 Task: Find connections with filter location Changtu with filter topic #economicswith filter profile language English with filter current company Adani Airport Holdings Ltd with filter school Kurukshetra University, Kurukshetra with filter industry Retail Musical Instruments with filter service category Financial Reporting with filter keywords title Operations Assistant
Action: Mouse moved to (503, 69)
Screenshot: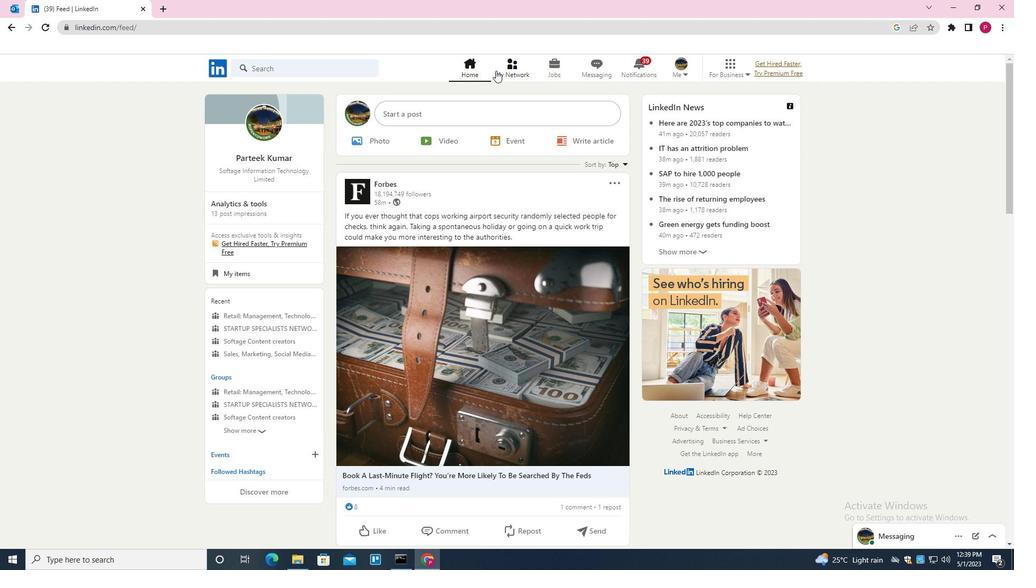 
Action: Mouse pressed left at (503, 69)
Screenshot: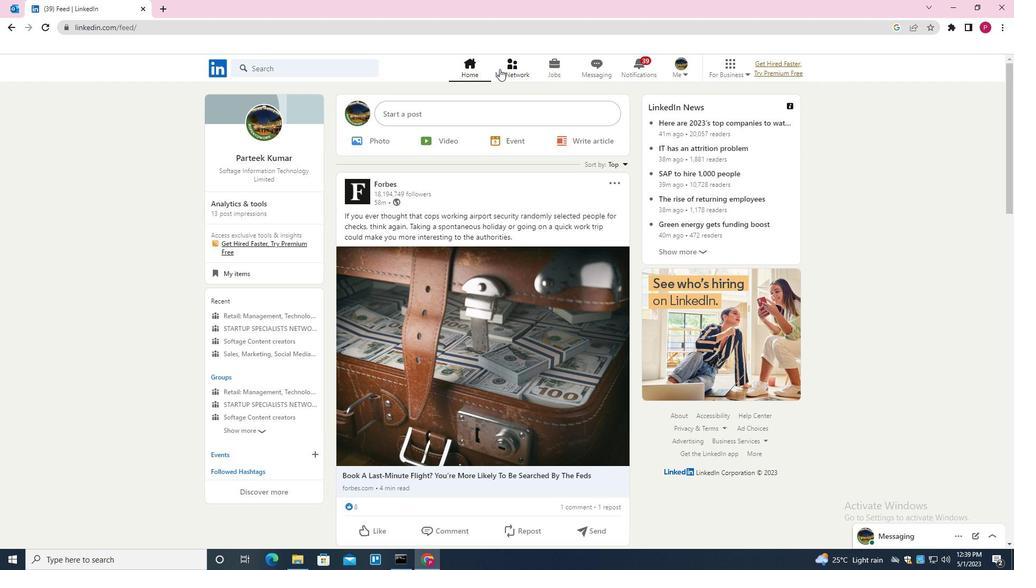 
Action: Mouse moved to (313, 129)
Screenshot: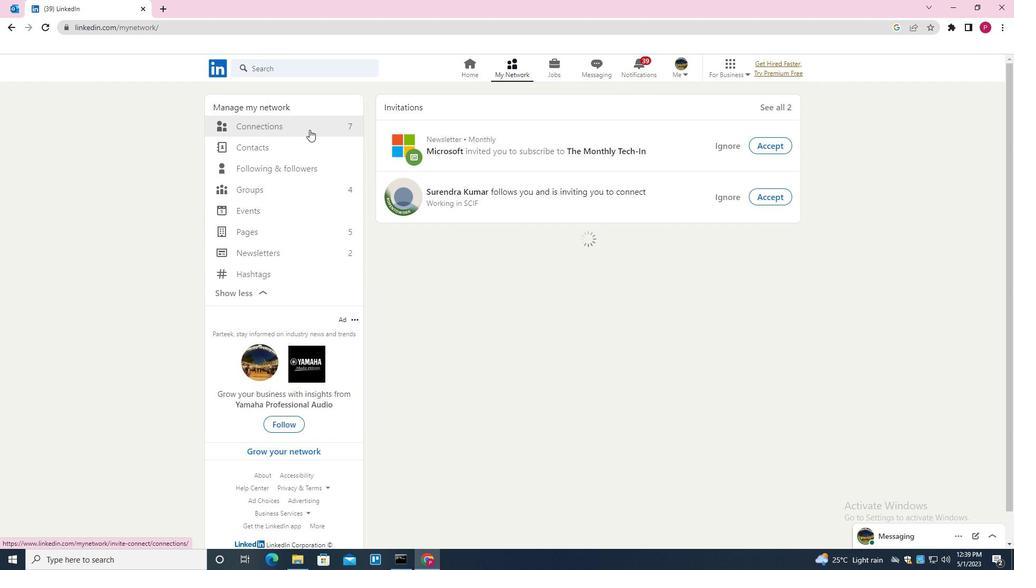 
Action: Mouse pressed left at (313, 129)
Screenshot: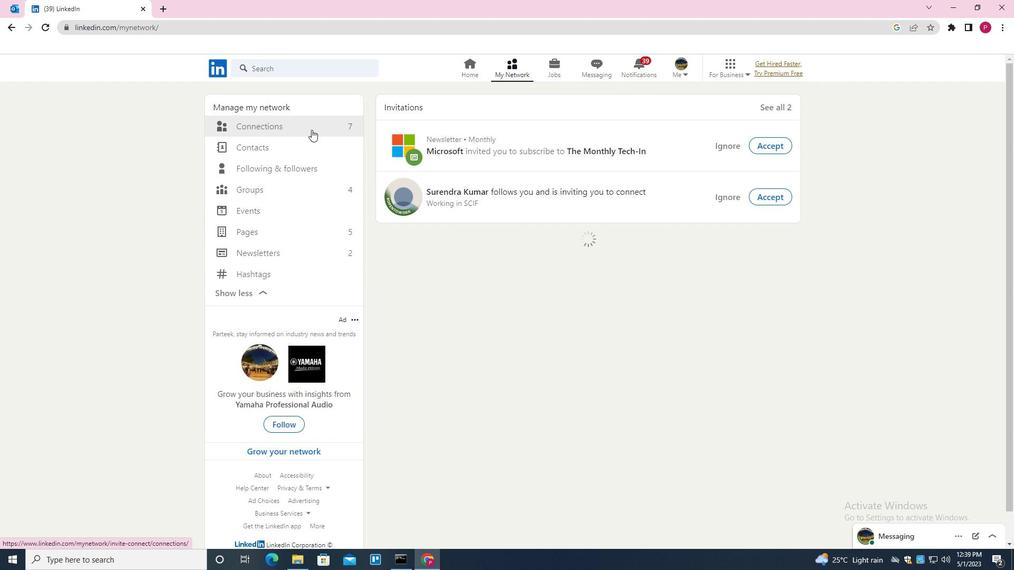 
Action: Mouse moved to (611, 129)
Screenshot: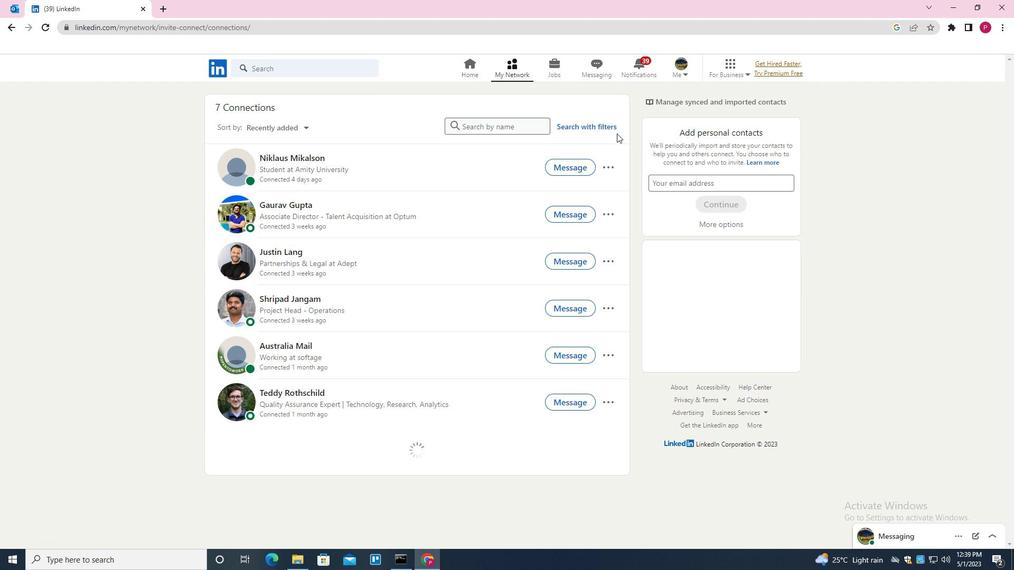 
Action: Mouse pressed left at (611, 129)
Screenshot: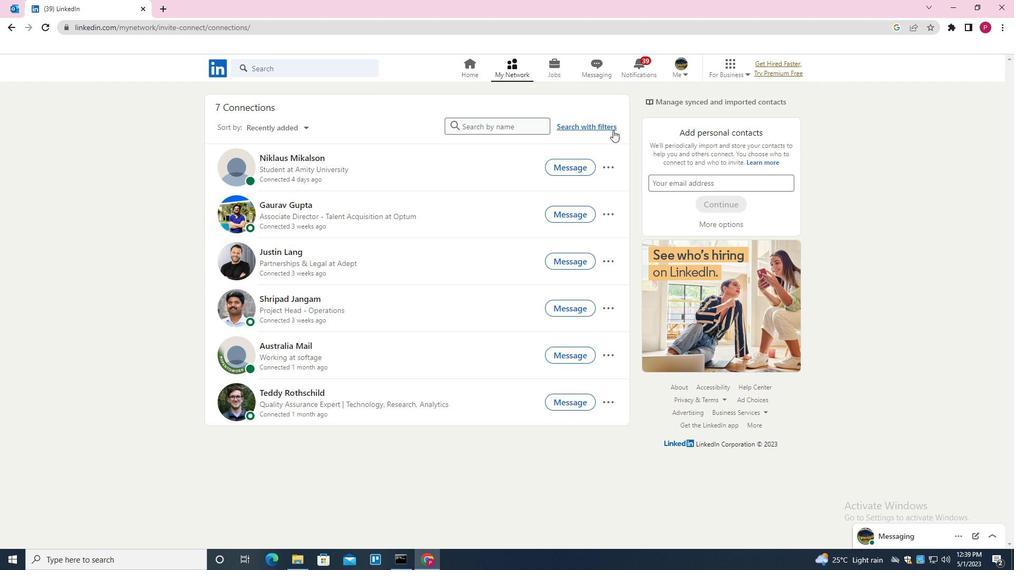 
Action: Mouse moved to (542, 97)
Screenshot: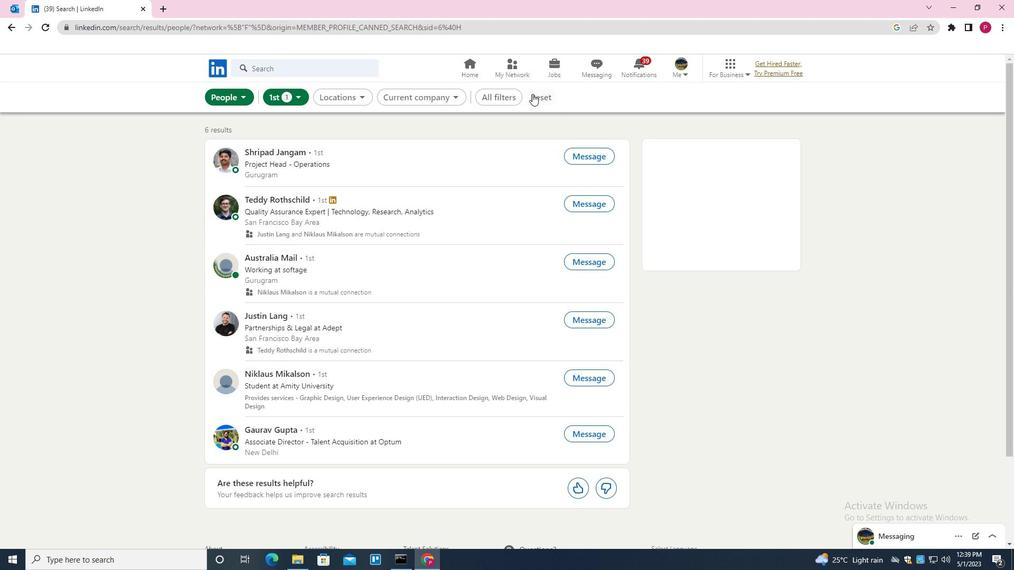 
Action: Mouse pressed left at (542, 97)
Screenshot: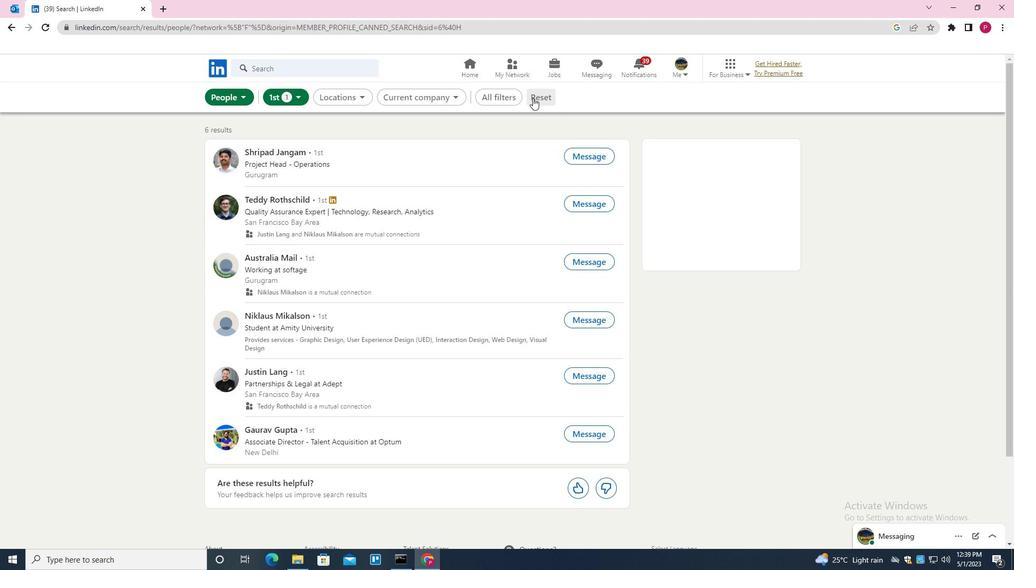 
Action: Mouse moved to (514, 94)
Screenshot: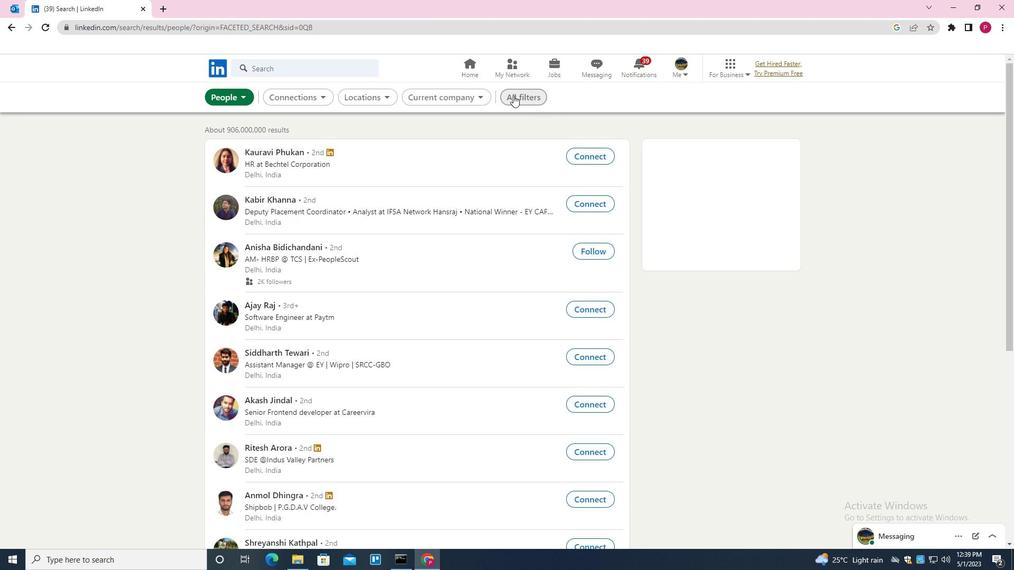 
Action: Mouse pressed left at (514, 94)
Screenshot: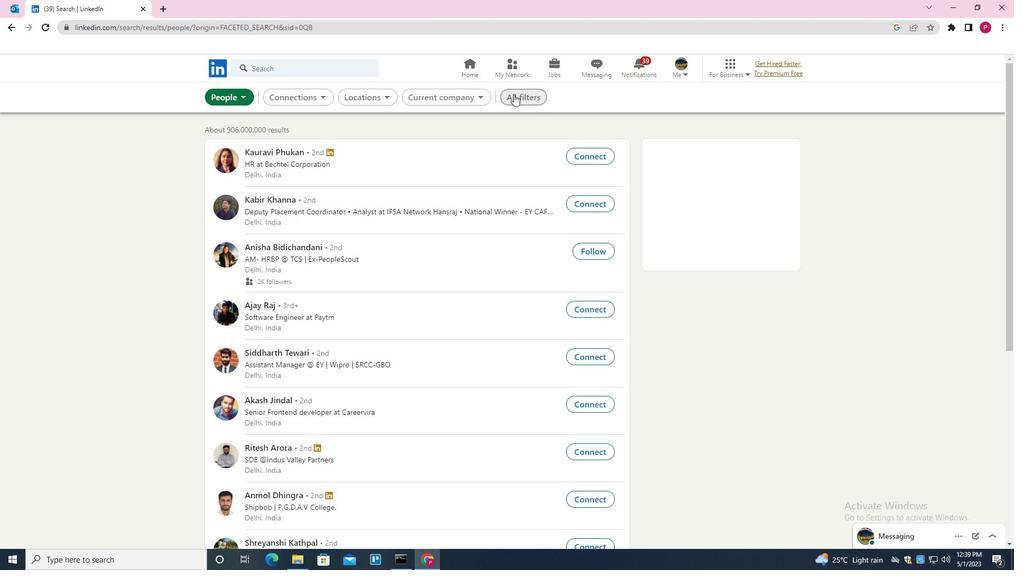 
Action: Mouse moved to (885, 304)
Screenshot: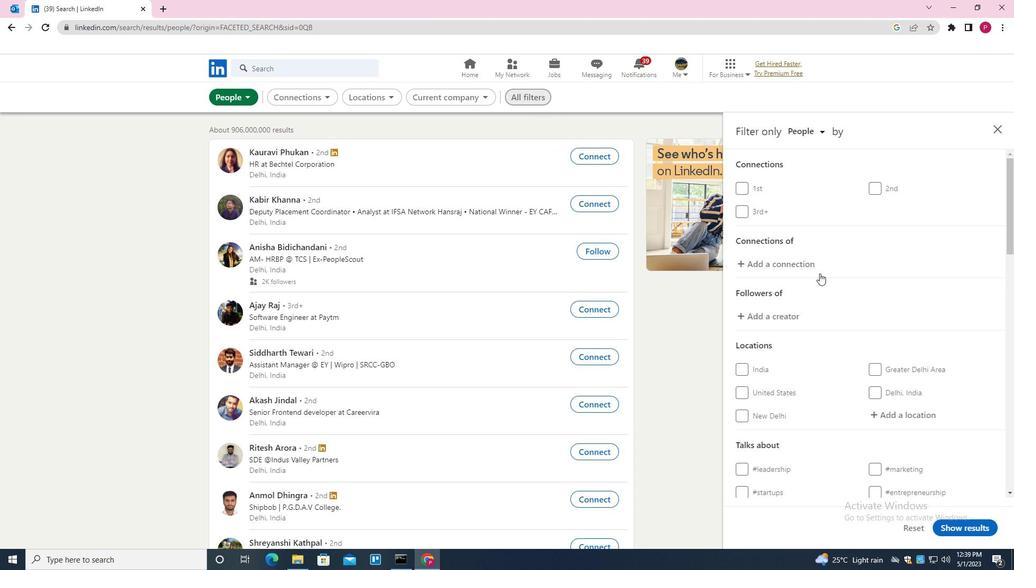
Action: Mouse scrolled (885, 303) with delta (0, 0)
Screenshot: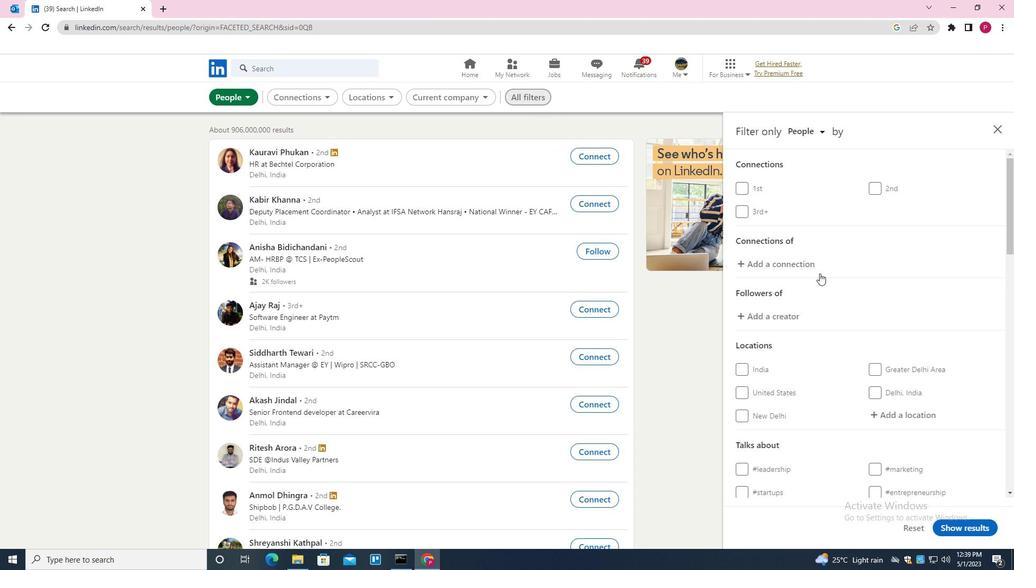 
Action: Mouse moved to (885, 304)
Screenshot: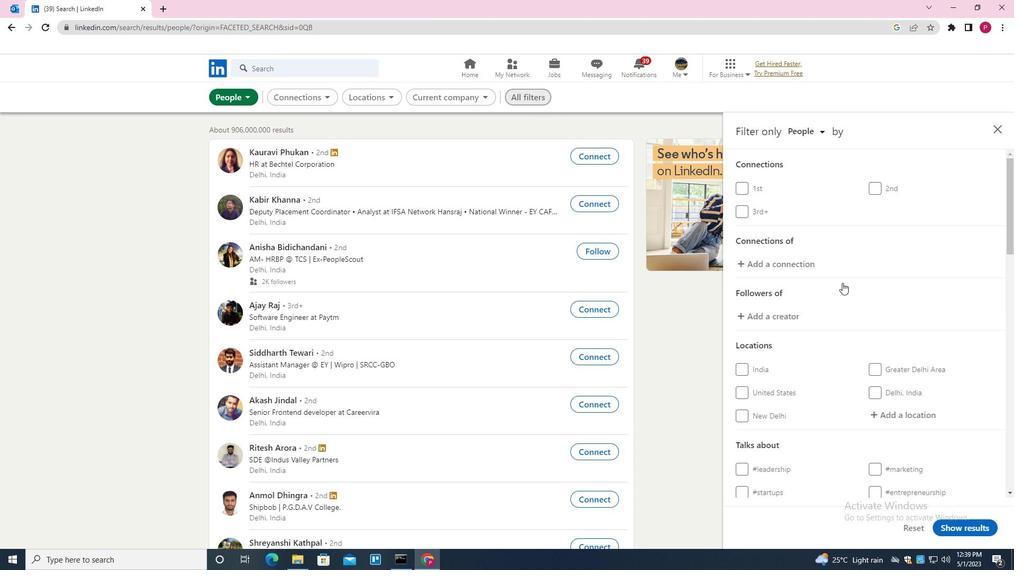 
Action: Mouse scrolled (885, 303) with delta (0, 0)
Screenshot: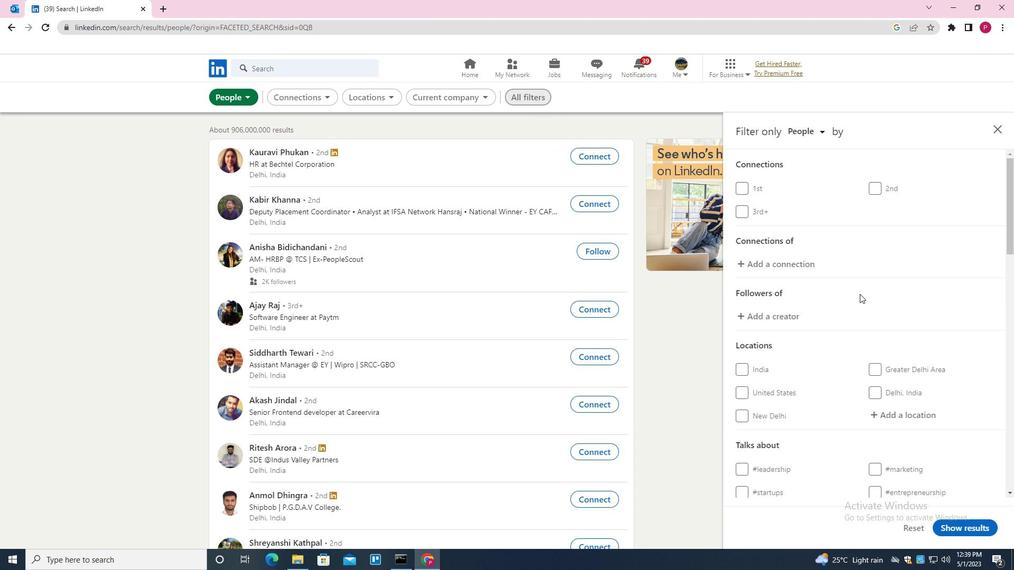 
Action: Mouse moved to (886, 305)
Screenshot: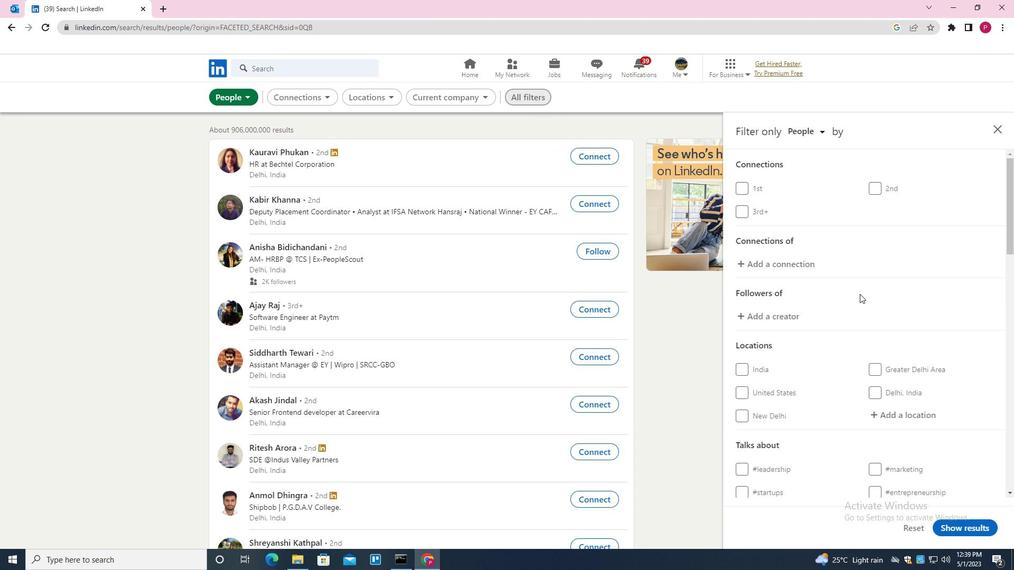 
Action: Mouse scrolled (886, 304) with delta (0, 0)
Screenshot: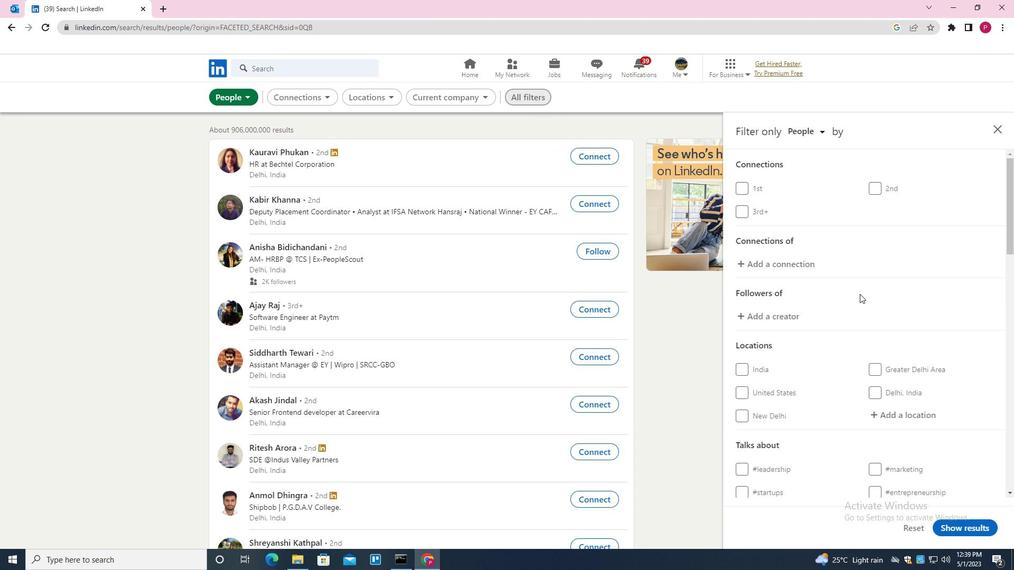 
Action: Mouse moved to (906, 255)
Screenshot: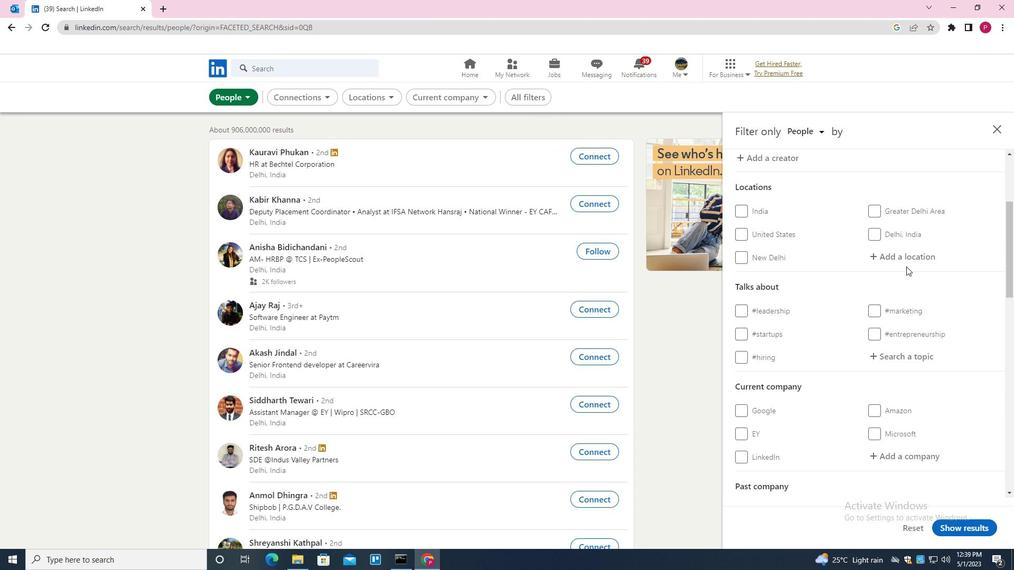 
Action: Mouse pressed left at (906, 255)
Screenshot: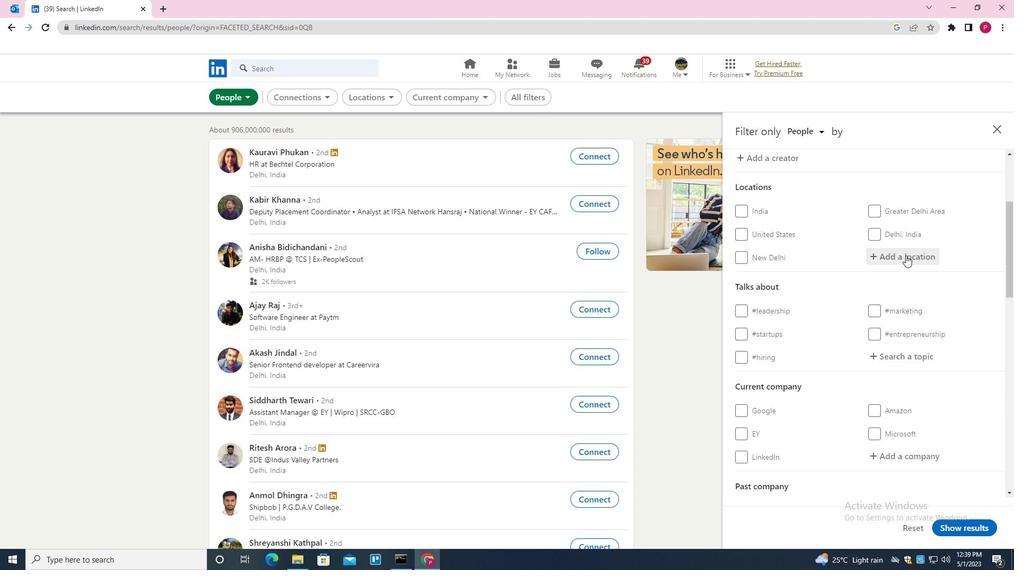 
Action: Key pressed <Key.shift>CHANGTU
Screenshot: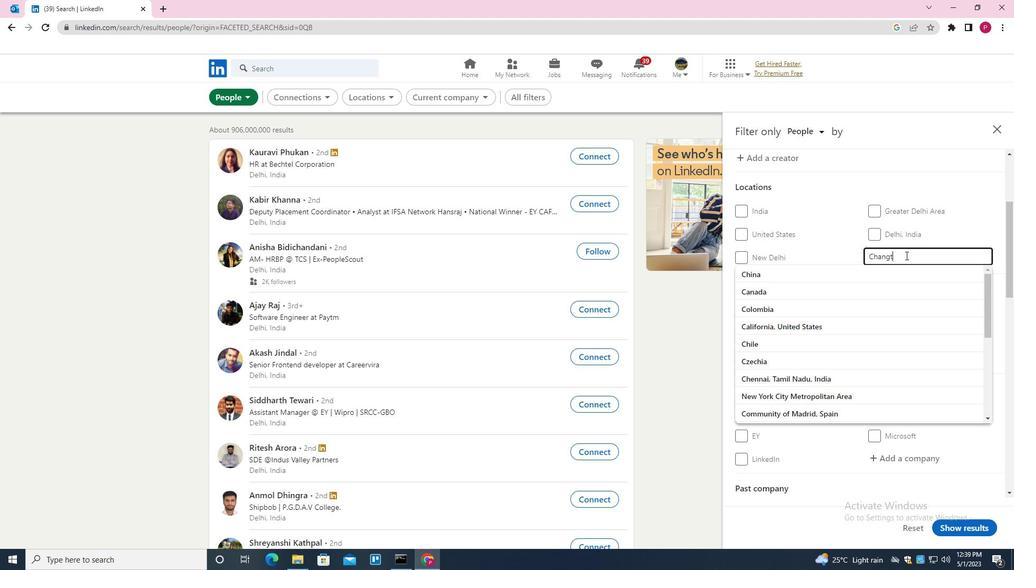 
Action: Mouse moved to (891, 285)
Screenshot: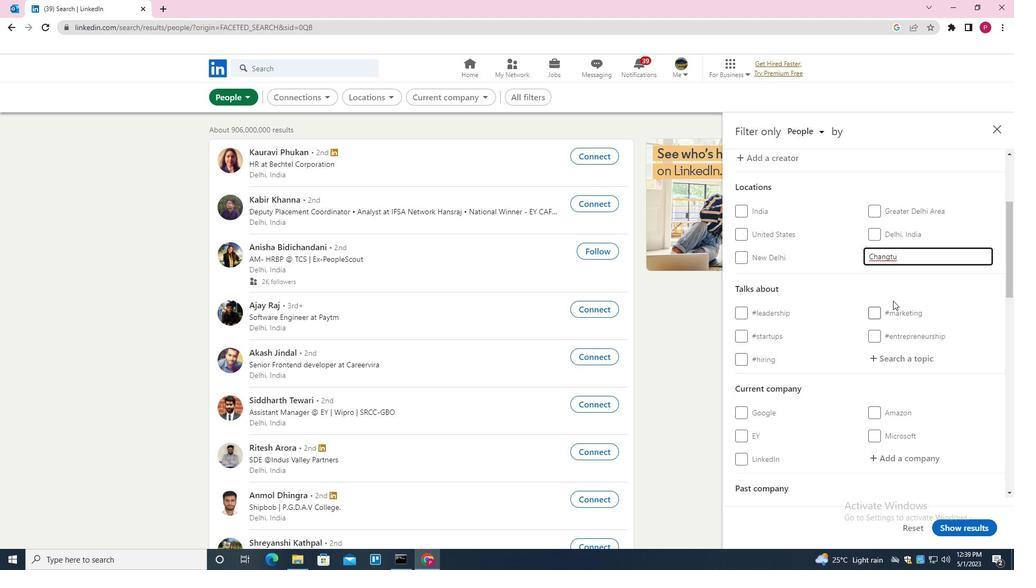 
Action: Key pressed <Key.enter>
Screenshot: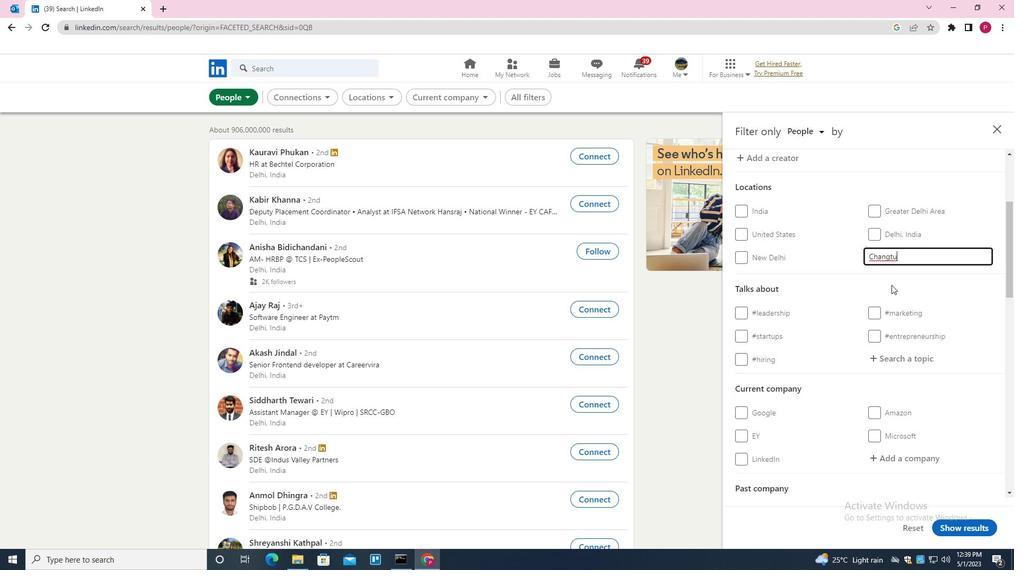 
Action: Mouse moved to (909, 354)
Screenshot: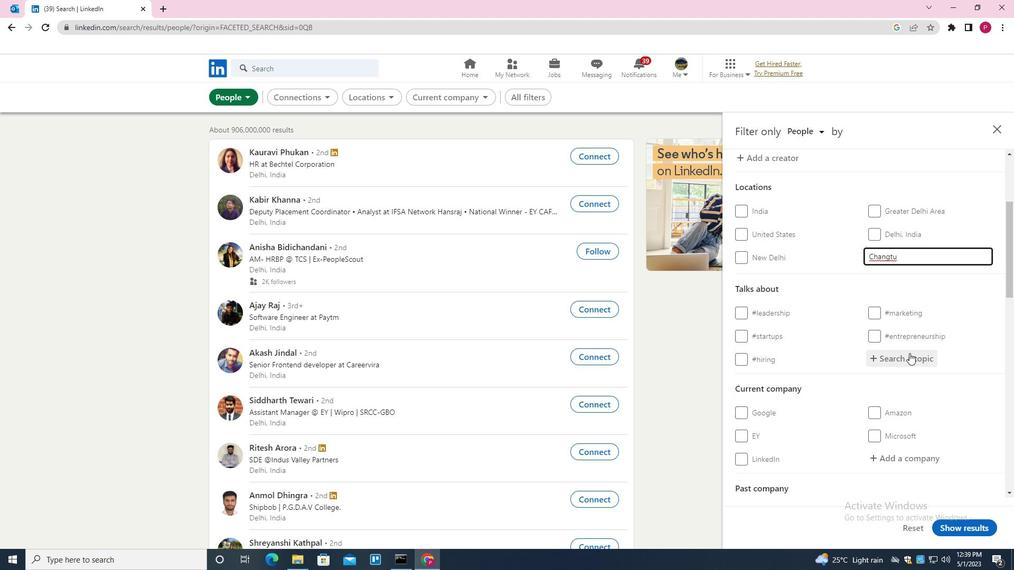 
Action: Mouse pressed left at (909, 354)
Screenshot: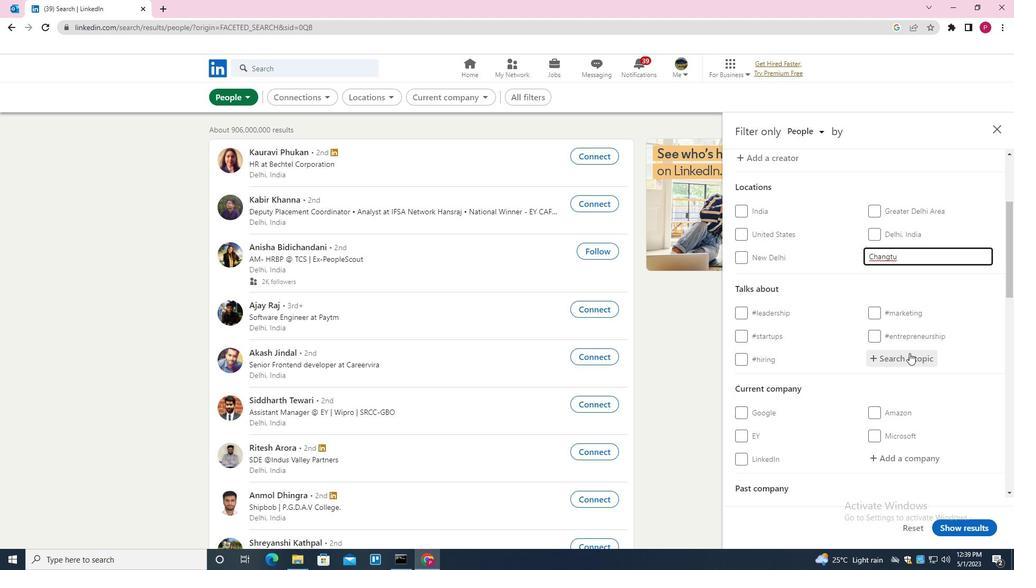 
Action: Key pressed ECONOMICS<Key.down><Key.enter>
Screenshot: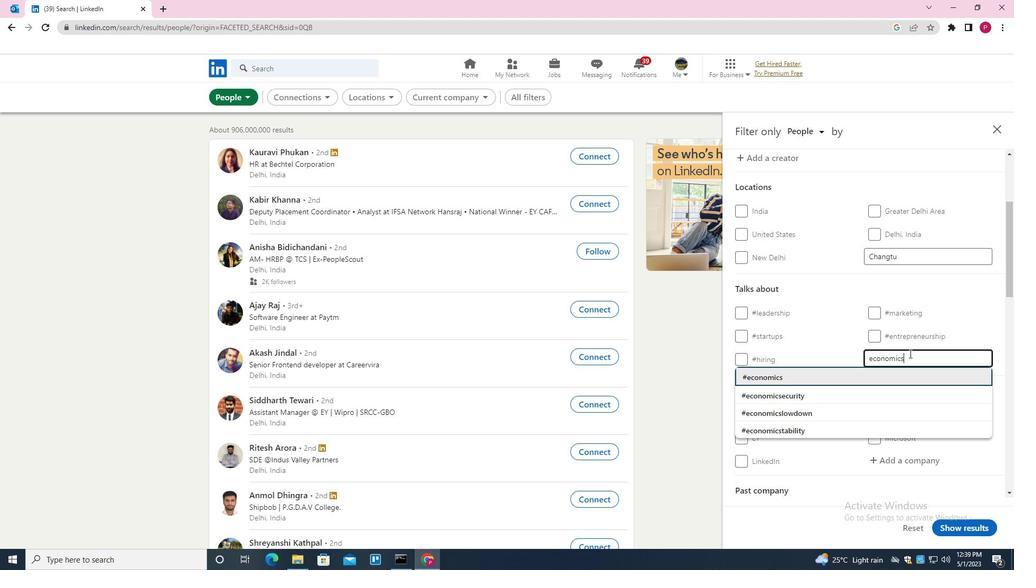 
Action: Mouse moved to (852, 394)
Screenshot: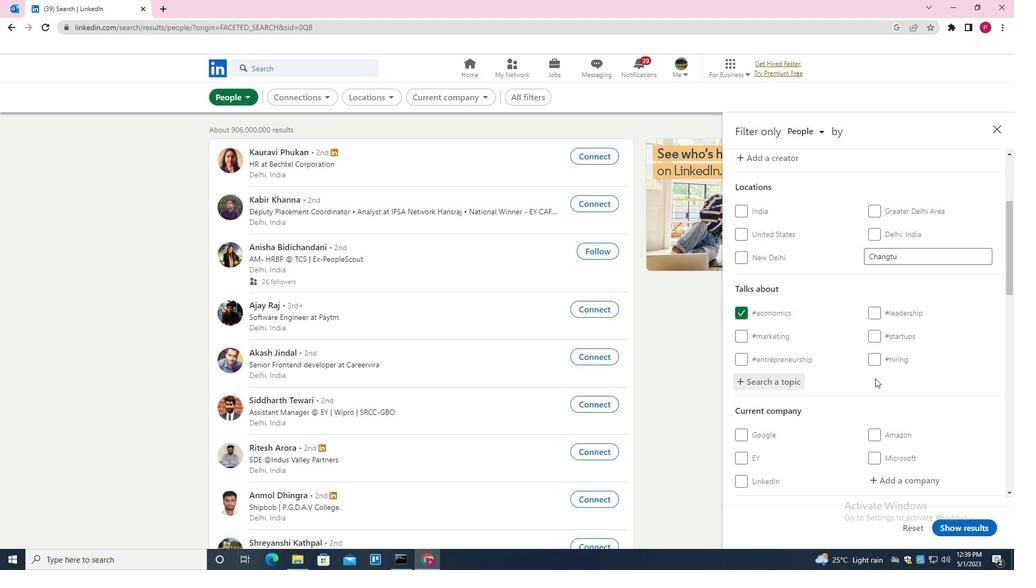 
Action: Mouse scrolled (852, 394) with delta (0, 0)
Screenshot: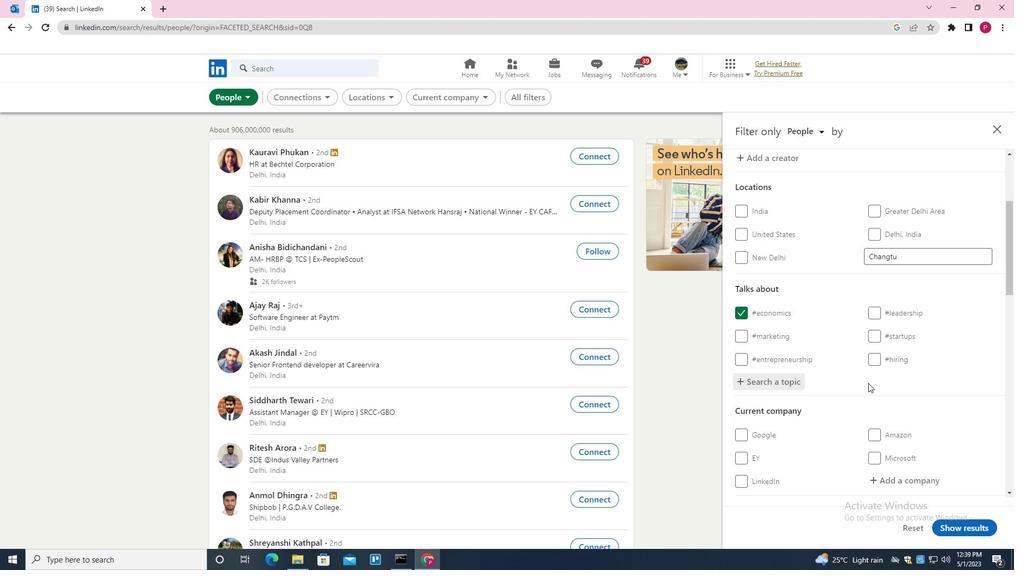 
Action: Mouse moved to (851, 394)
Screenshot: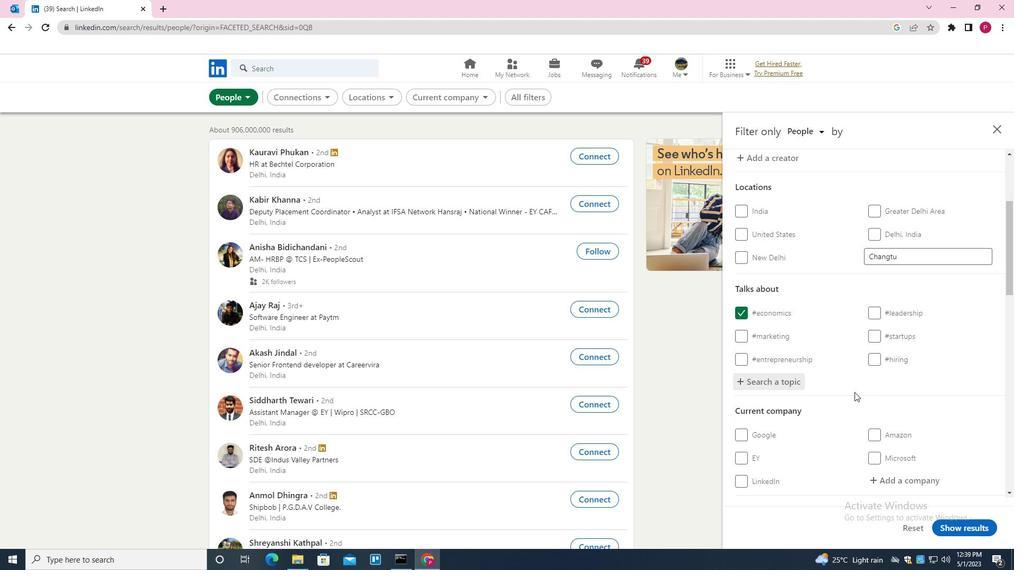
Action: Mouse scrolled (851, 394) with delta (0, 0)
Screenshot: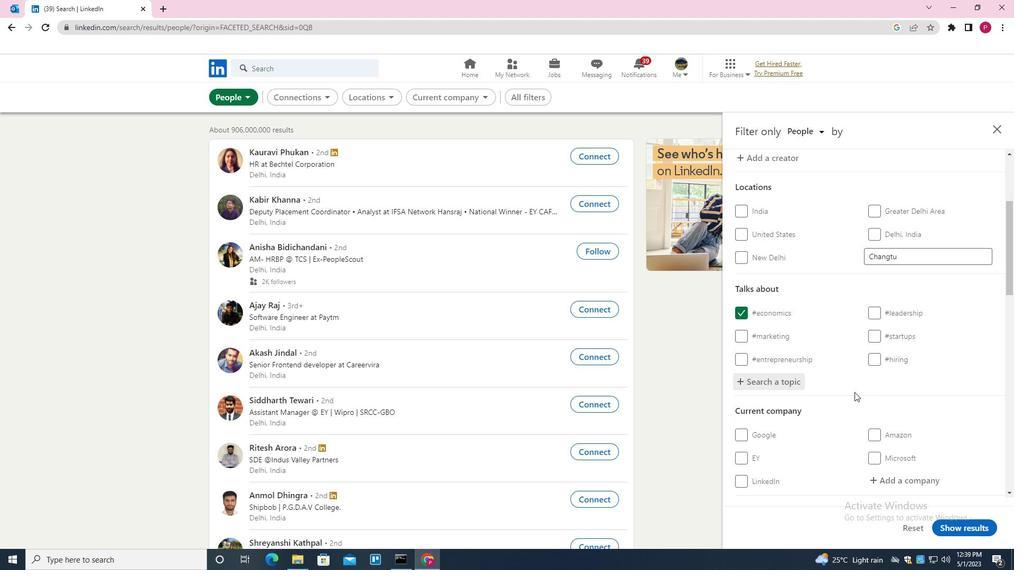 
Action: Mouse moved to (851, 395)
Screenshot: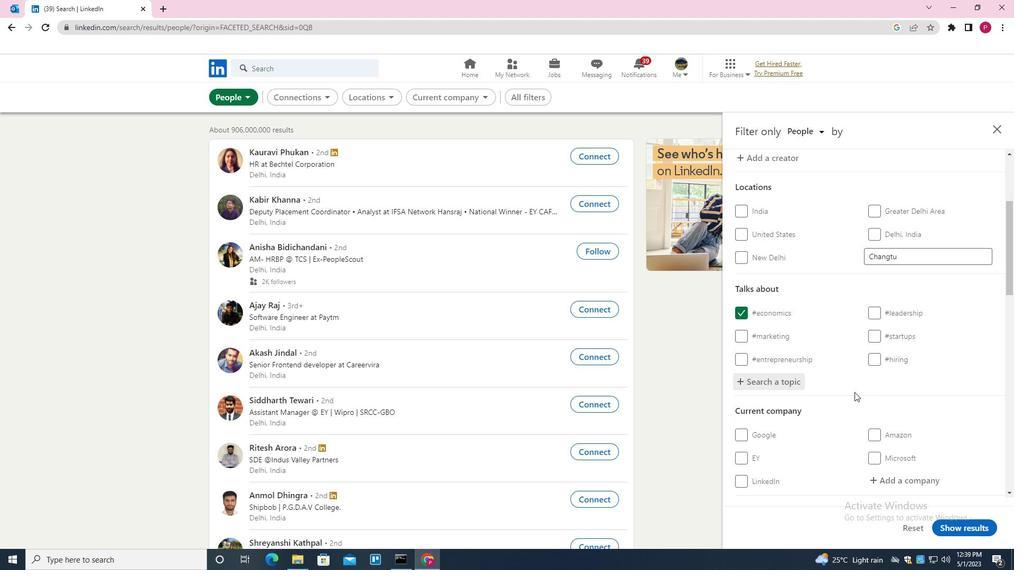 
Action: Mouse scrolled (851, 394) with delta (0, 0)
Screenshot: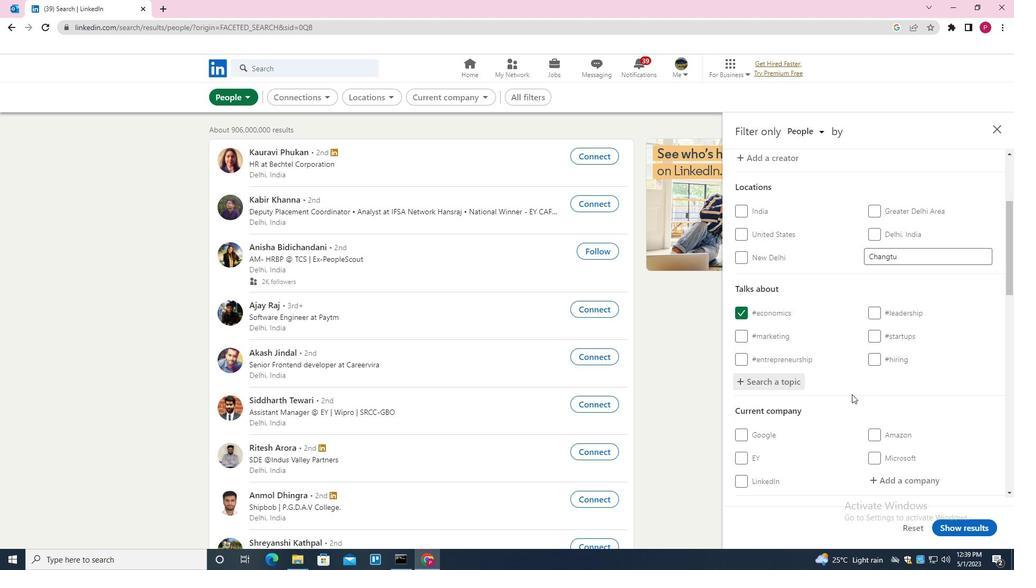 
Action: Mouse moved to (827, 356)
Screenshot: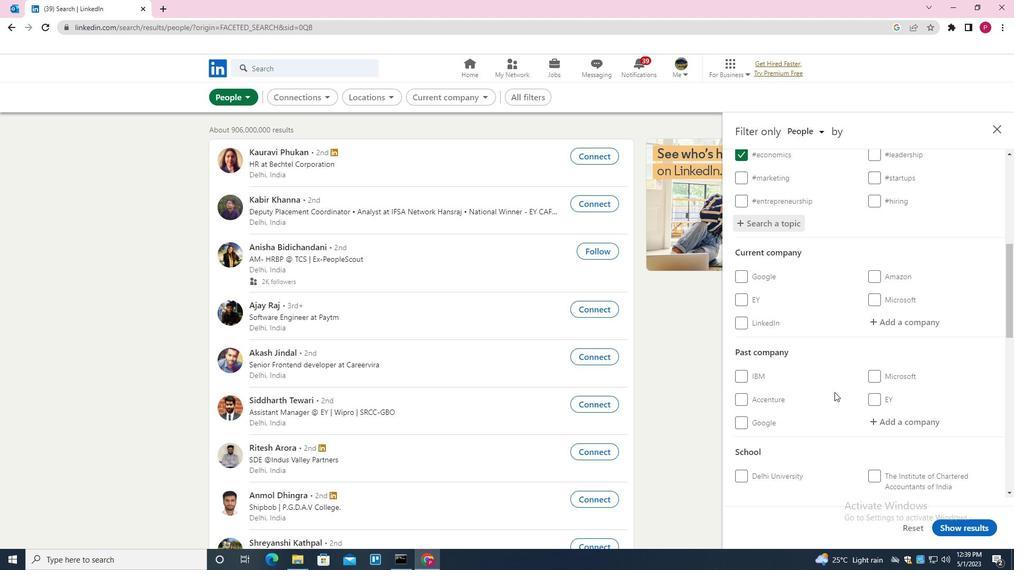 
Action: Mouse scrolled (827, 356) with delta (0, 0)
Screenshot: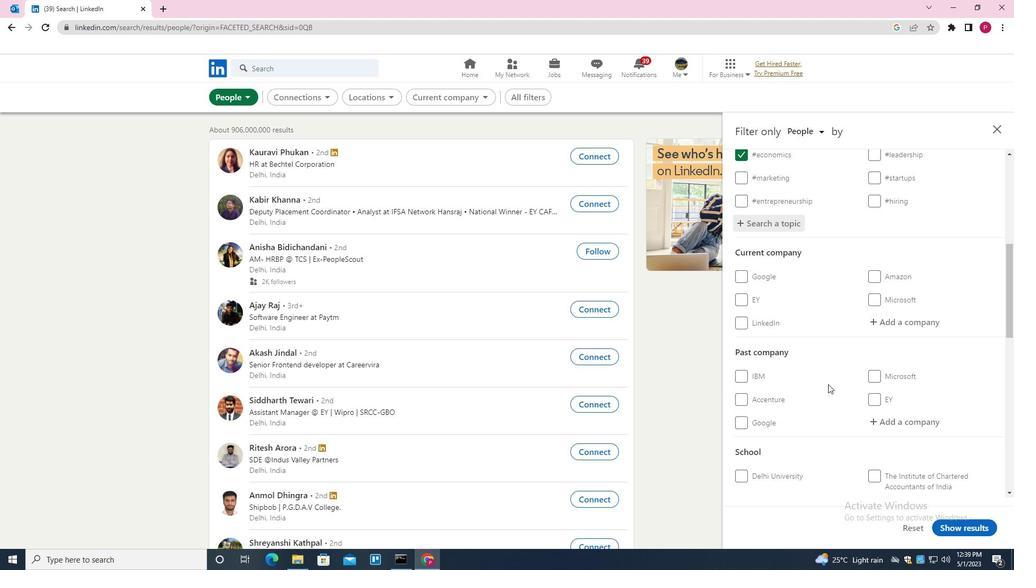
Action: Mouse scrolled (827, 356) with delta (0, 0)
Screenshot: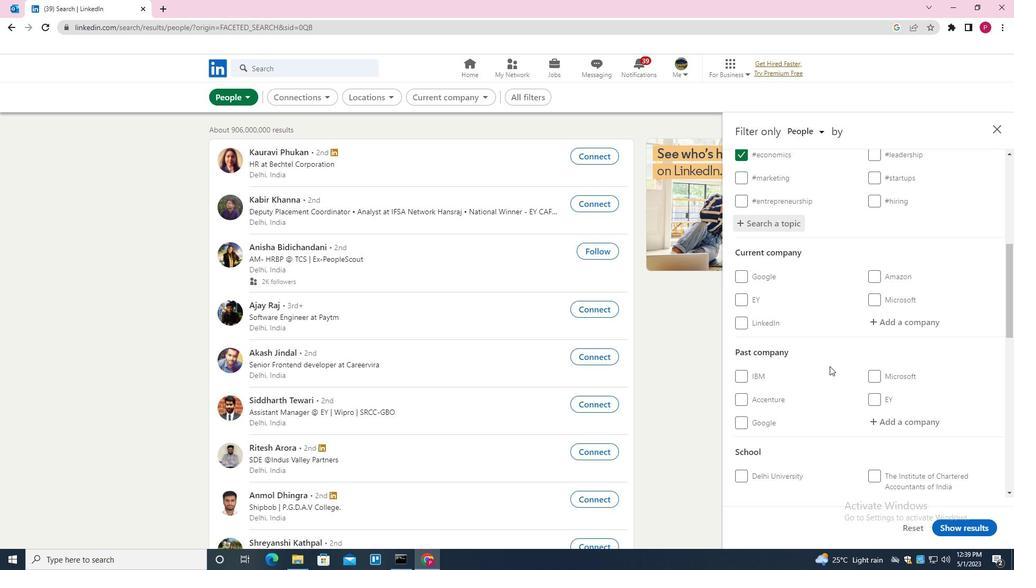 
Action: Mouse moved to (827, 356)
Screenshot: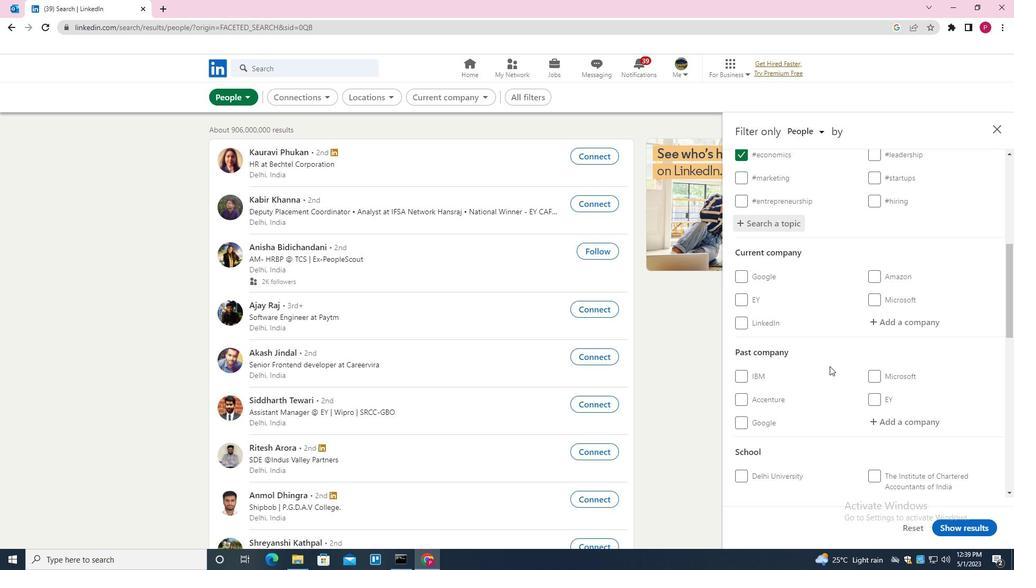 
Action: Mouse scrolled (827, 356) with delta (0, 0)
Screenshot: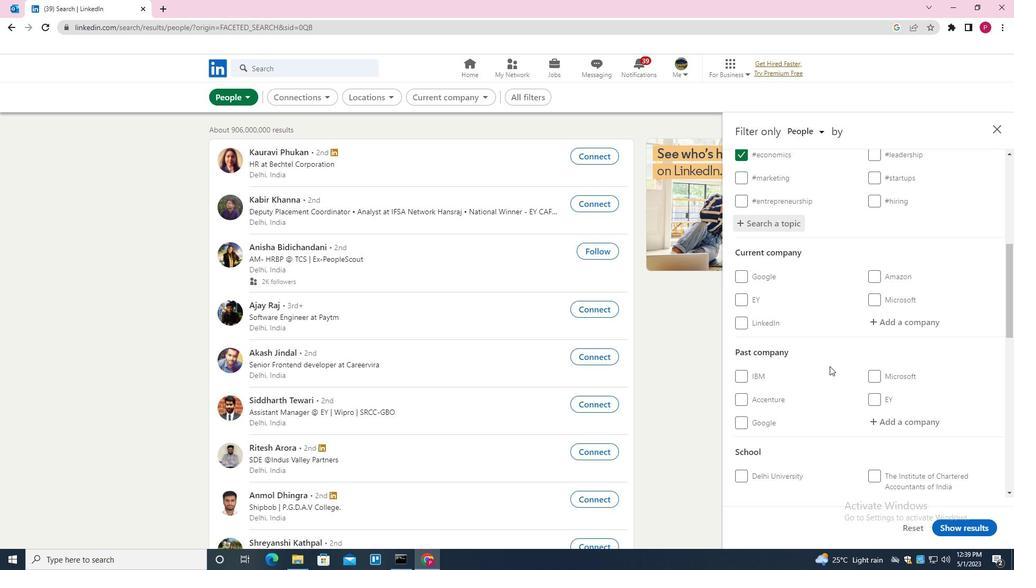 
Action: Mouse moved to (807, 374)
Screenshot: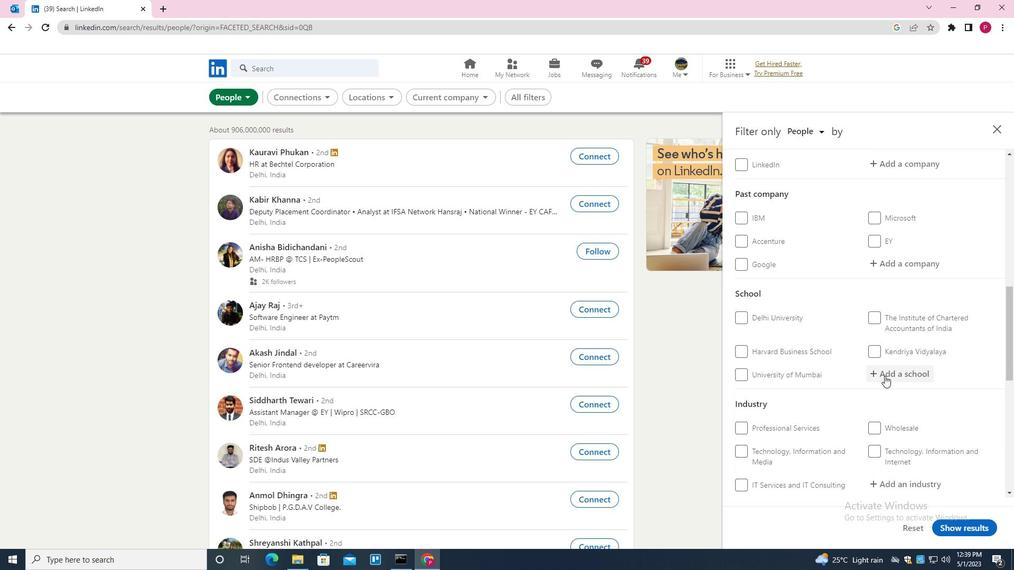 
Action: Mouse scrolled (807, 373) with delta (0, 0)
Screenshot: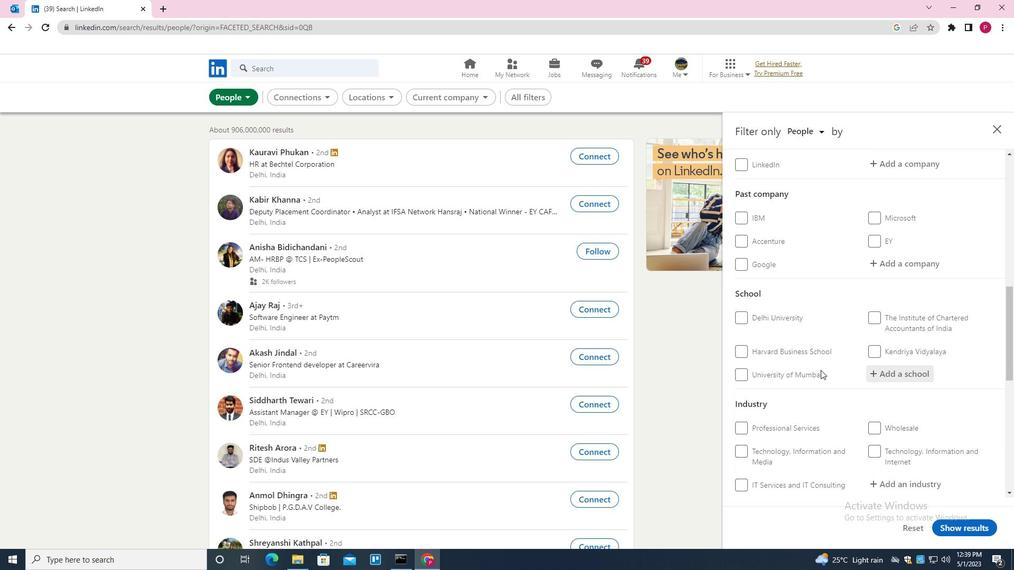 
Action: Mouse scrolled (807, 373) with delta (0, 0)
Screenshot: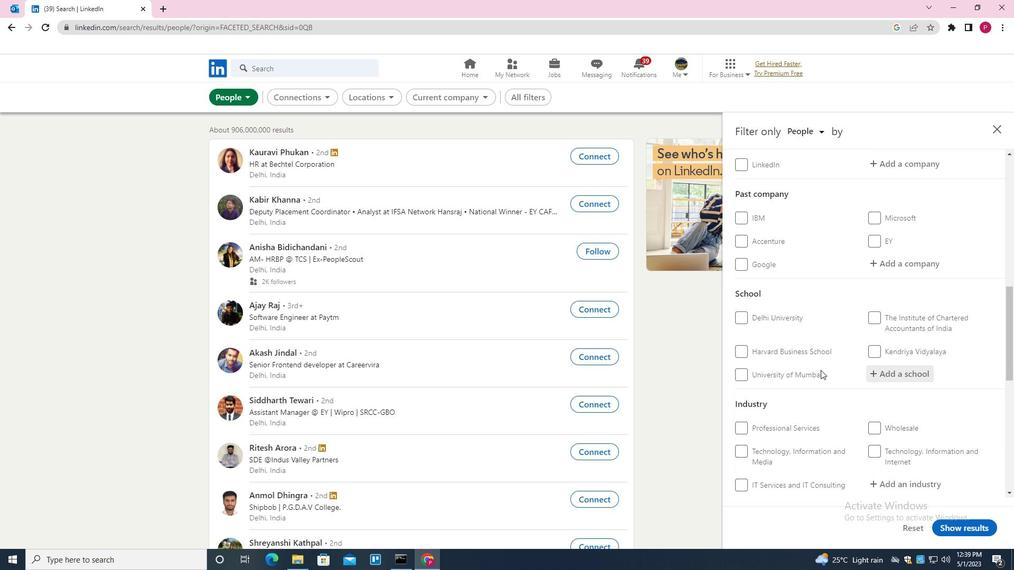 
Action: Mouse scrolled (807, 373) with delta (0, 0)
Screenshot: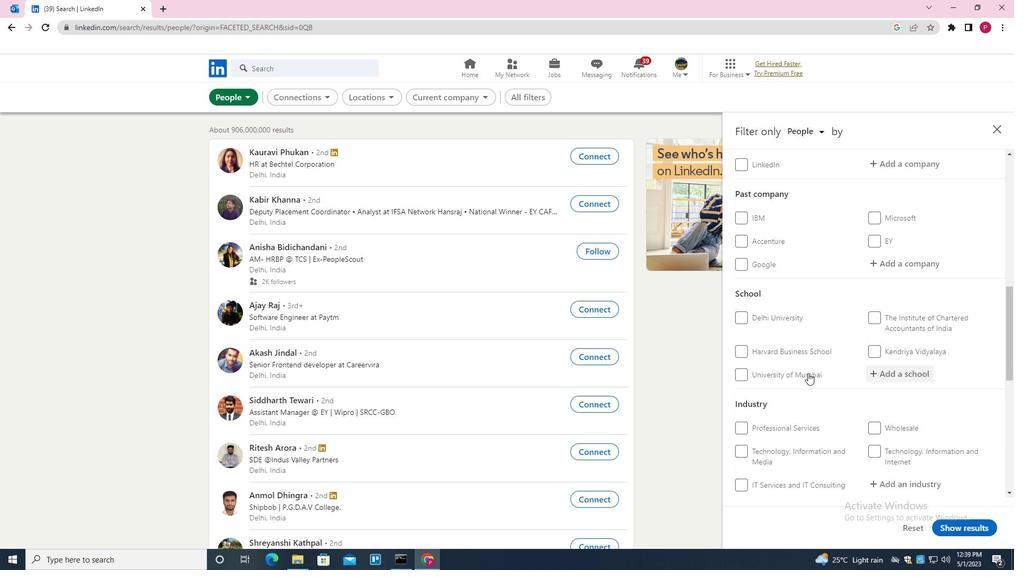 
Action: Mouse scrolled (807, 373) with delta (0, 0)
Screenshot: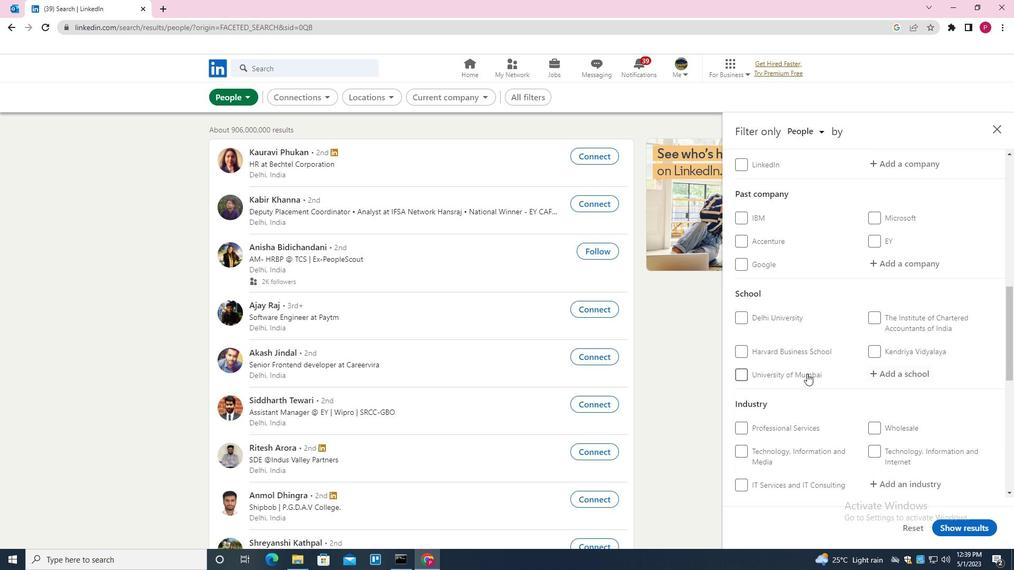 
Action: Mouse moved to (759, 328)
Screenshot: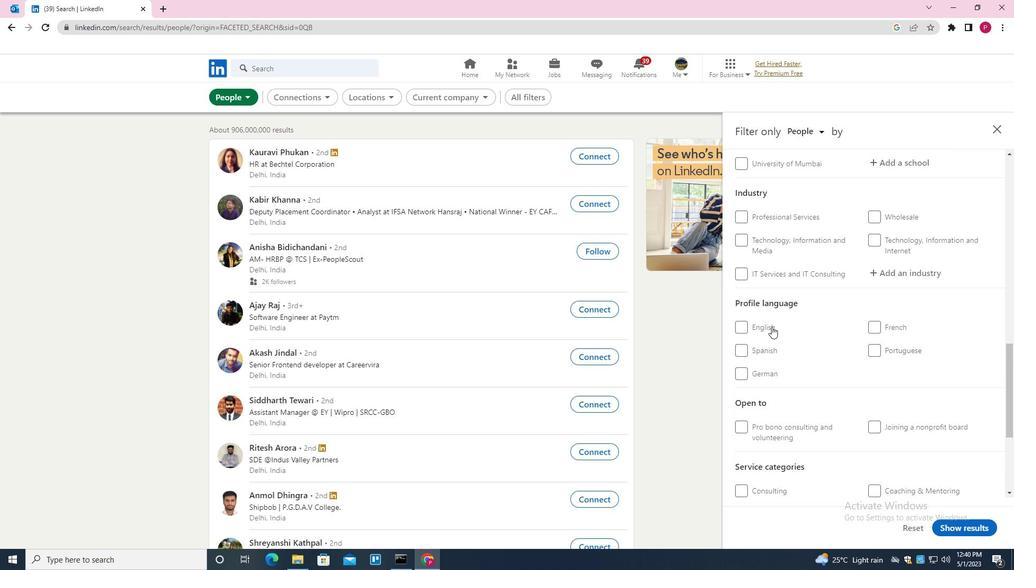 
Action: Mouse pressed left at (759, 328)
Screenshot: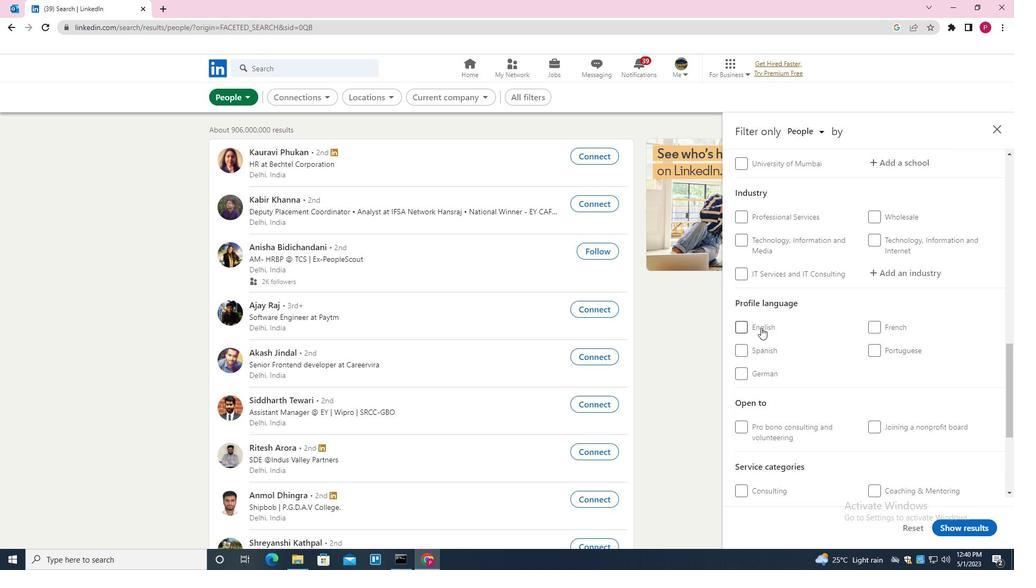 
Action: Mouse moved to (765, 328)
Screenshot: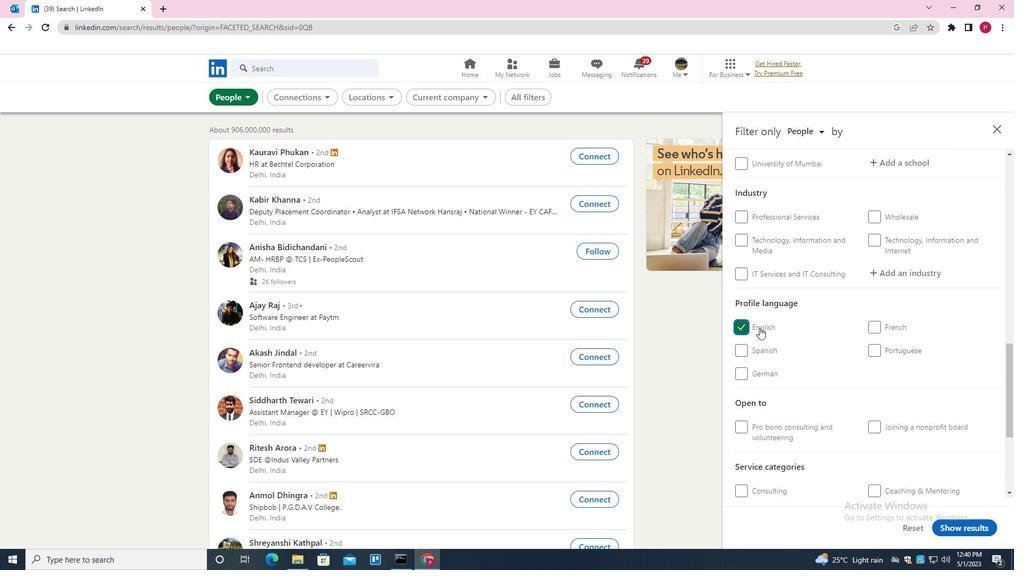 
Action: Mouse scrolled (765, 329) with delta (0, 0)
Screenshot: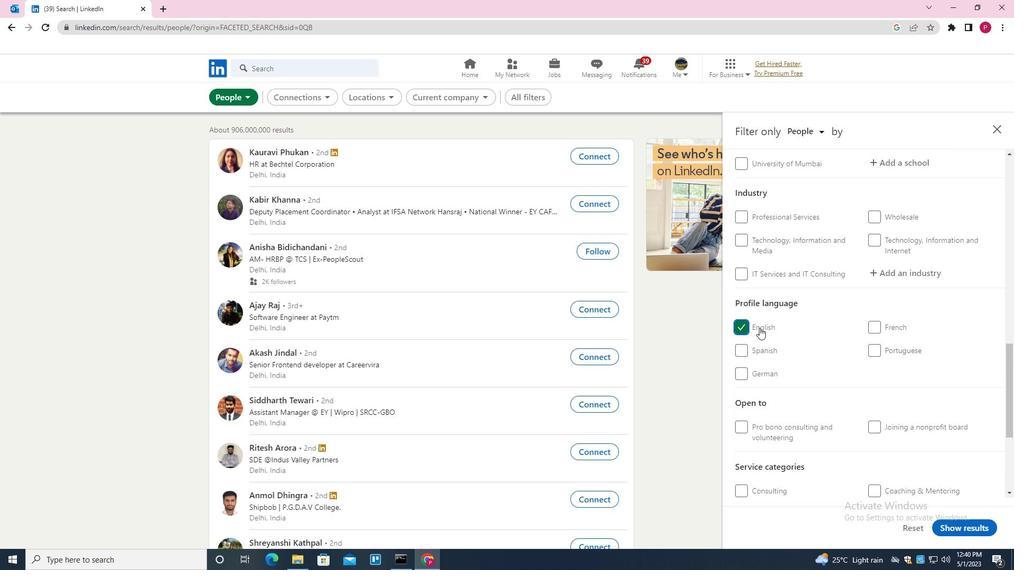 
Action: Mouse scrolled (765, 329) with delta (0, 0)
Screenshot: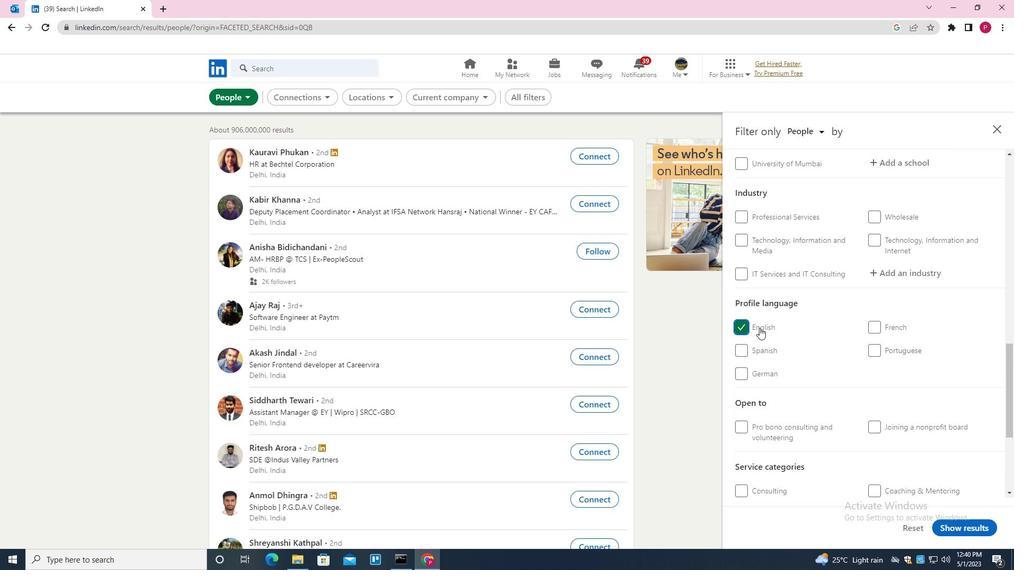 
Action: Mouse scrolled (765, 329) with delta (0, 0)
Screenshot: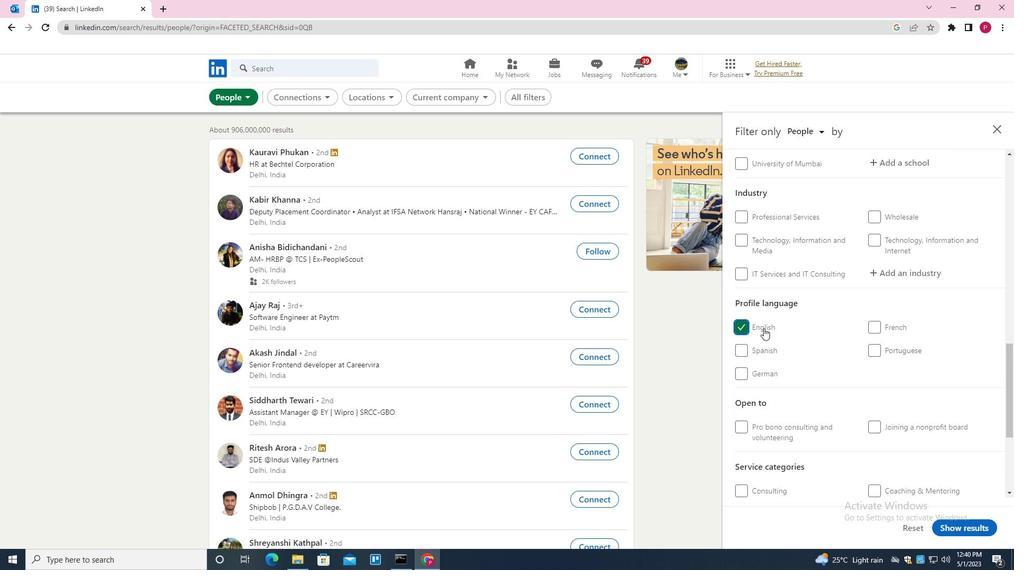 
Action: Mouse scrolled (765, 329) with delta (0, 0)
Screenshot: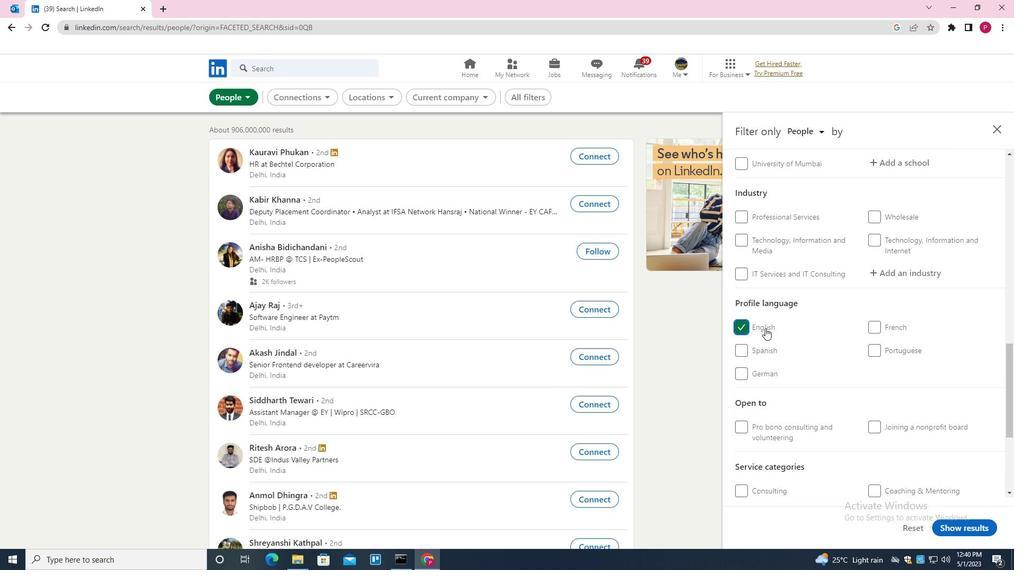 
Action: Mouse moved to (802, 342)
Screenshot: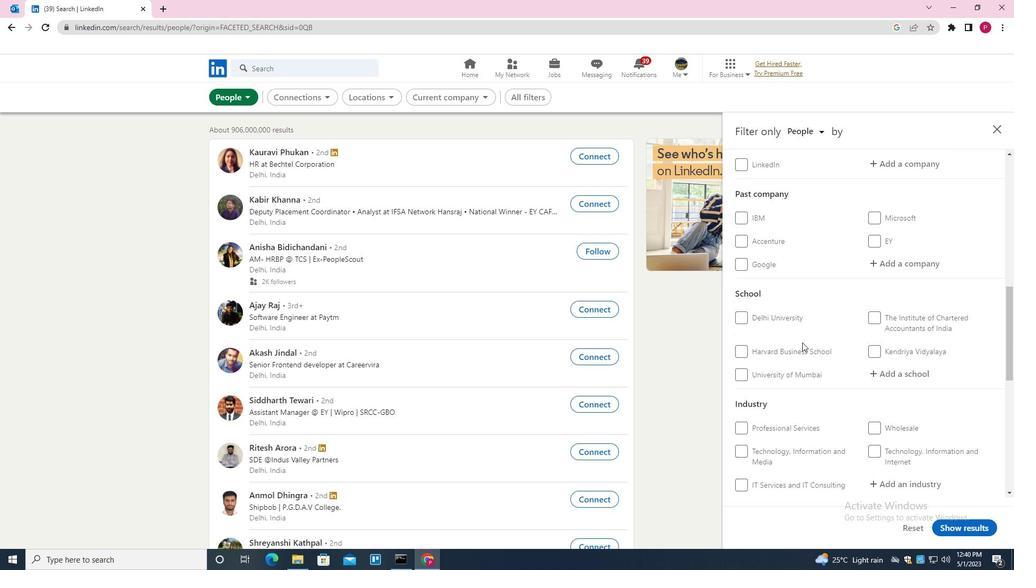 
Action: Mouse scrolled (802, 343) with delta (0, 0)
Screenshot: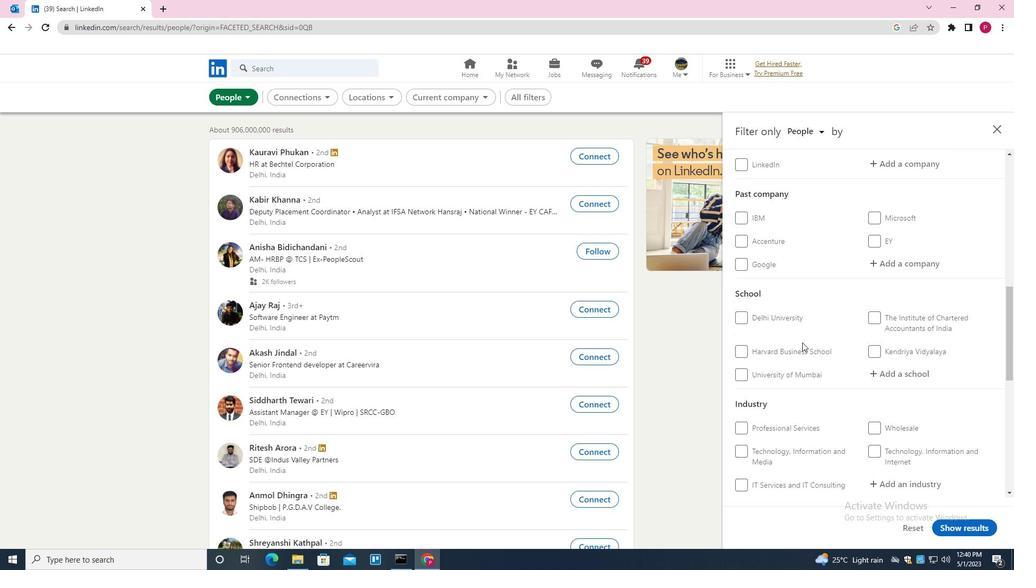 
Action: Mouse scrolled (802, 343) with delta (0, 0)
Screenshot: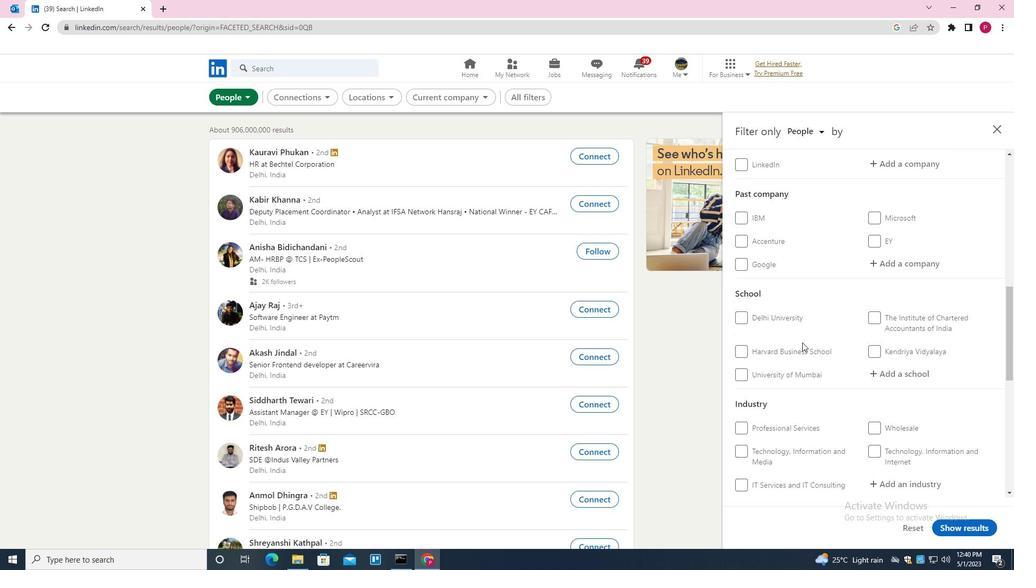 
Action: Mouse scrolled (802, 343) with delta (0, 0)
Screenshot: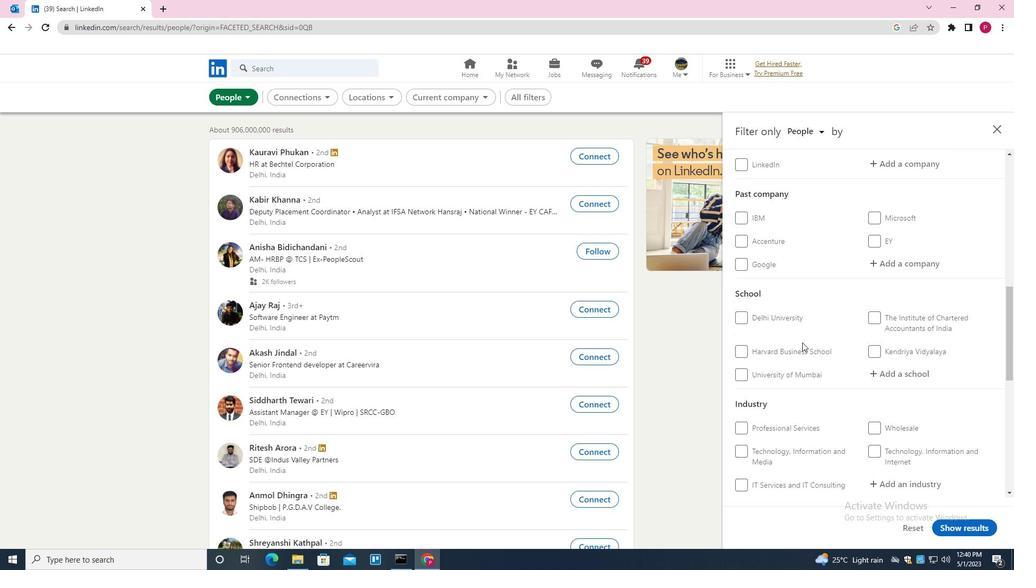 
Action: Mouse moved to (894, 322)
Screenshot: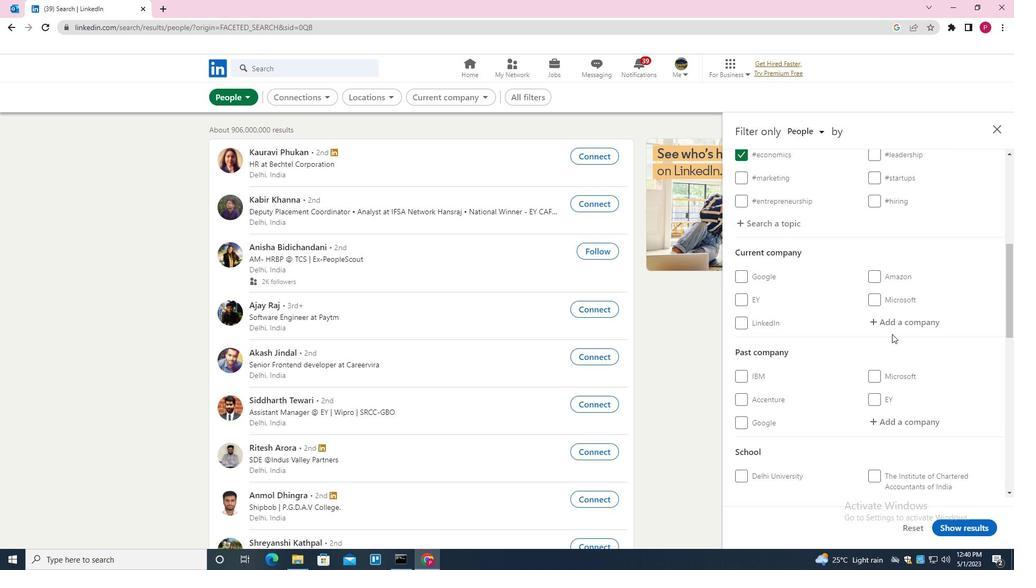 
Action: Mouse pressed left at (894, 322)
Screenshot: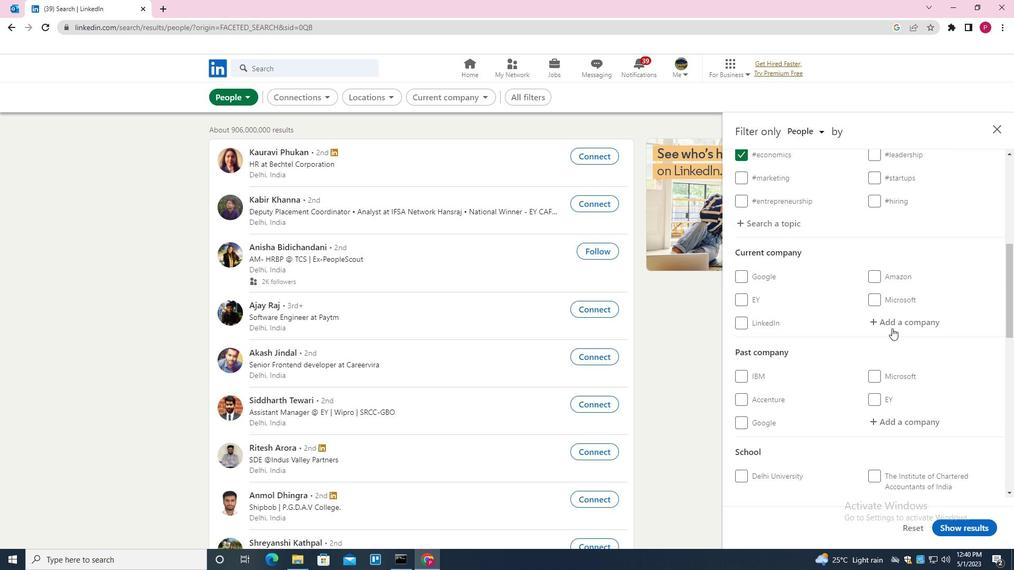 
Action: Key pressed <Key.shift>ADANI<Key.space><Key.shift>AIRPORT<Key.down><Key.enter>
Screenshot: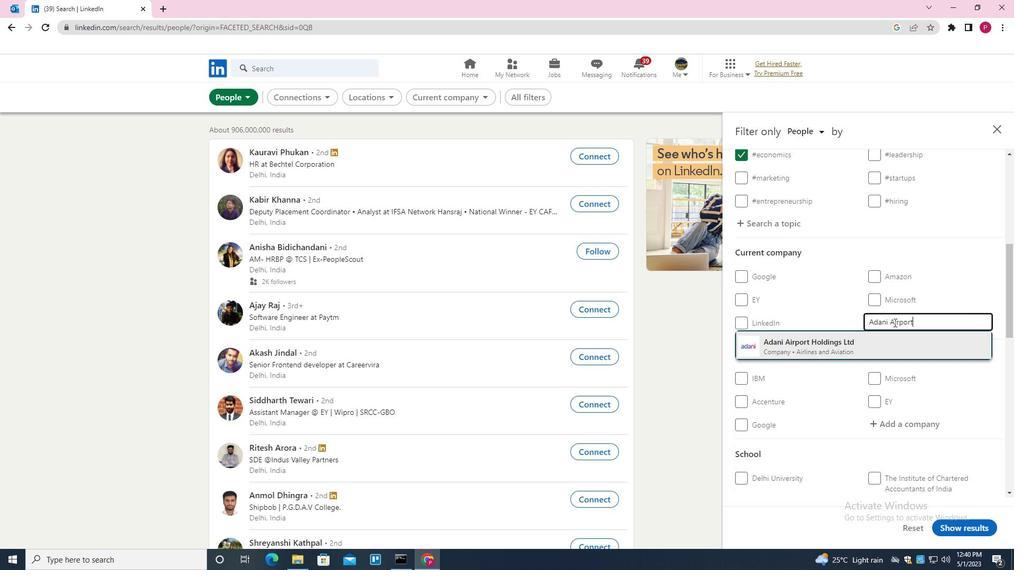 
Action: Mouse moved to (875, 361)
Screenshot: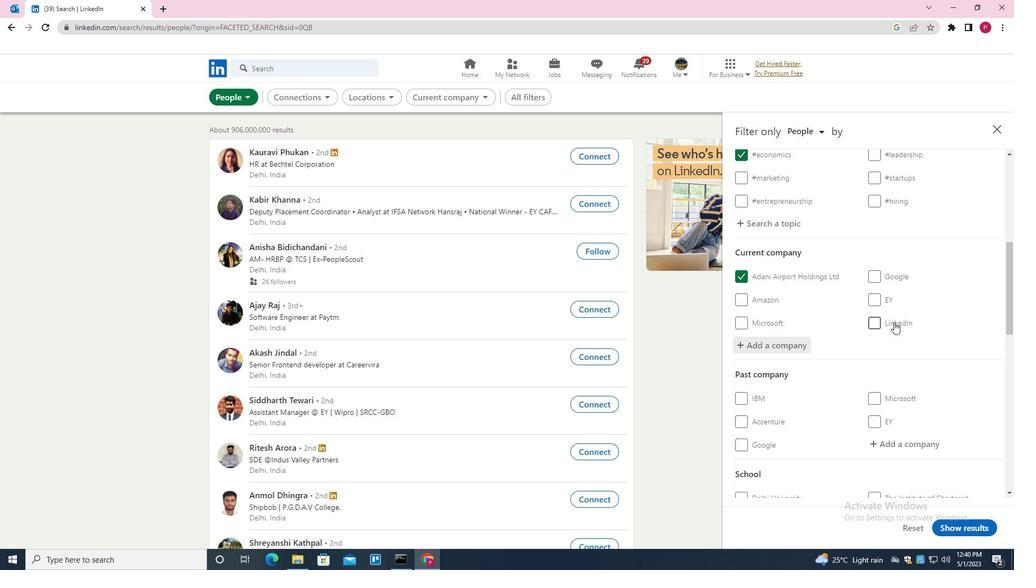
Action: Mouse scrolled (875, 361) with delta (0, 0)
Screenshot: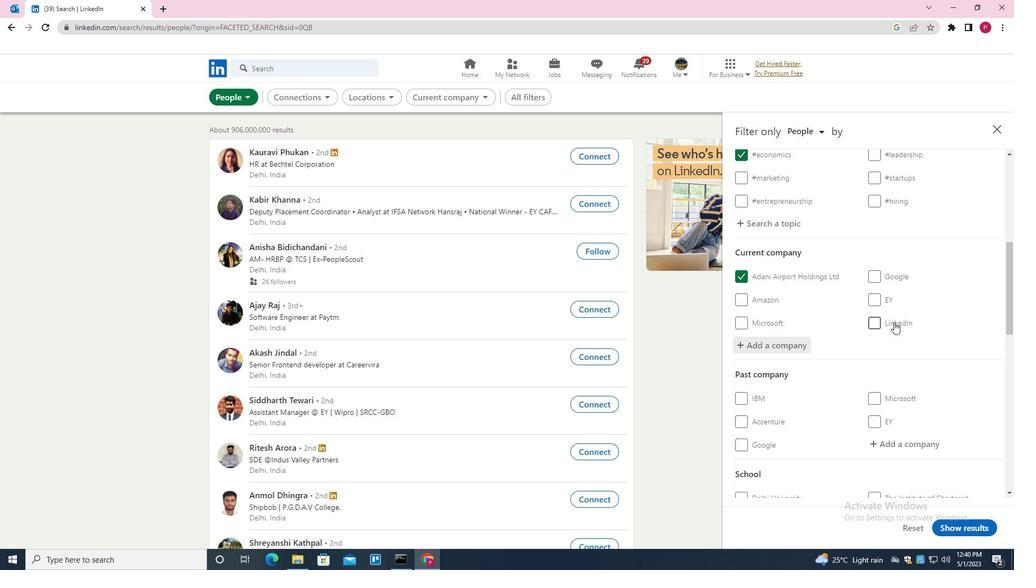 
Action: Mouse moved to (872, 364)
Screenshot: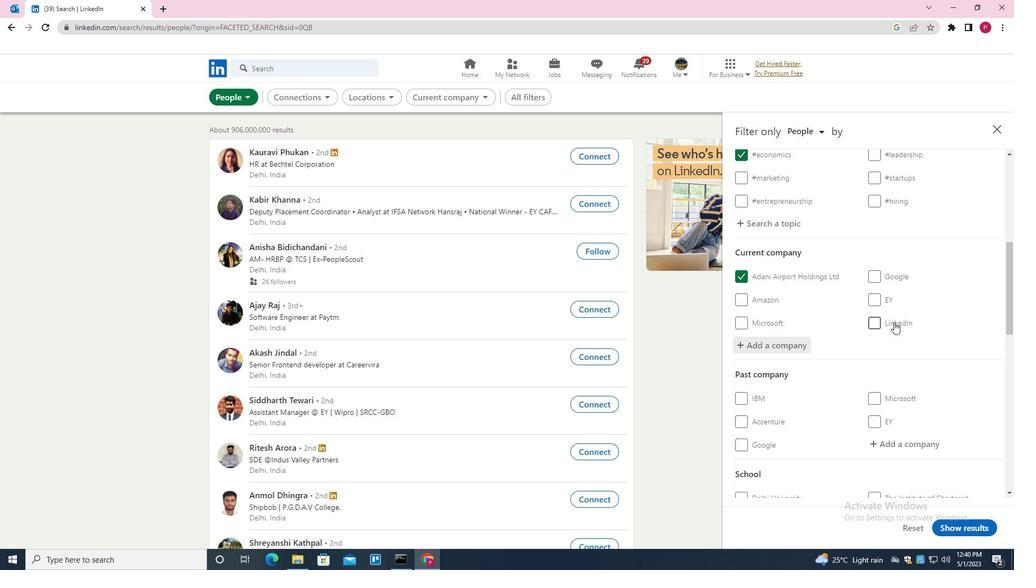 
Action: Mouse scrolled (872, 364) with delta (0, 0)
Screenshot: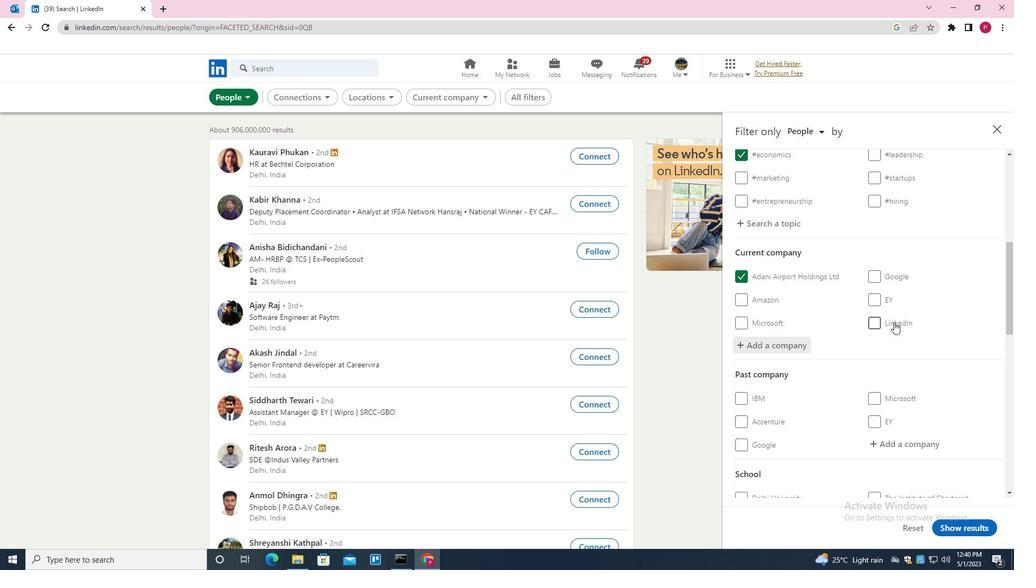 
Action: Mouse moved to (872, 365)
Screenshot: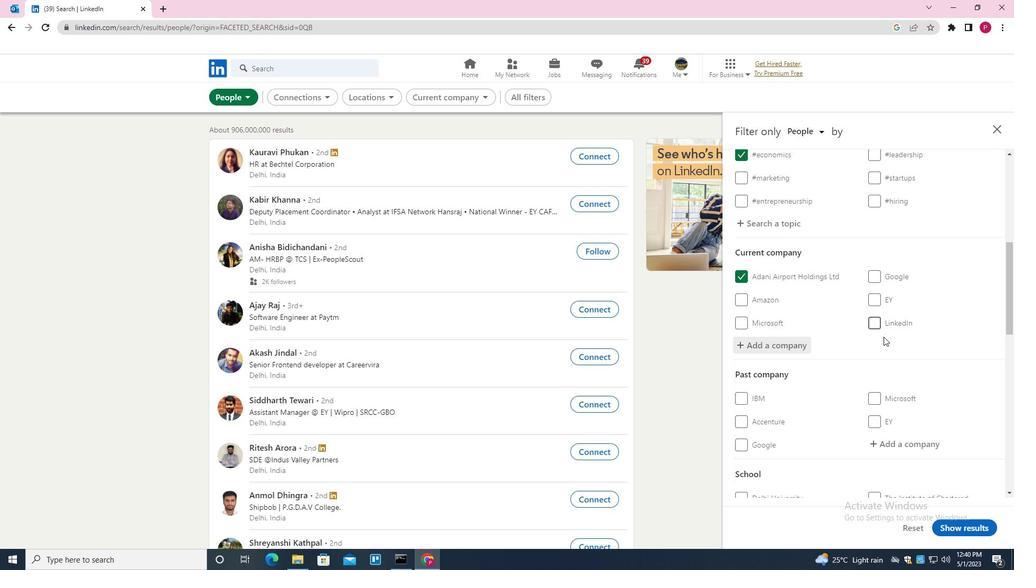 
Action: Mouse scrolled (872, 364) with delta (0, 0)
Screenshot: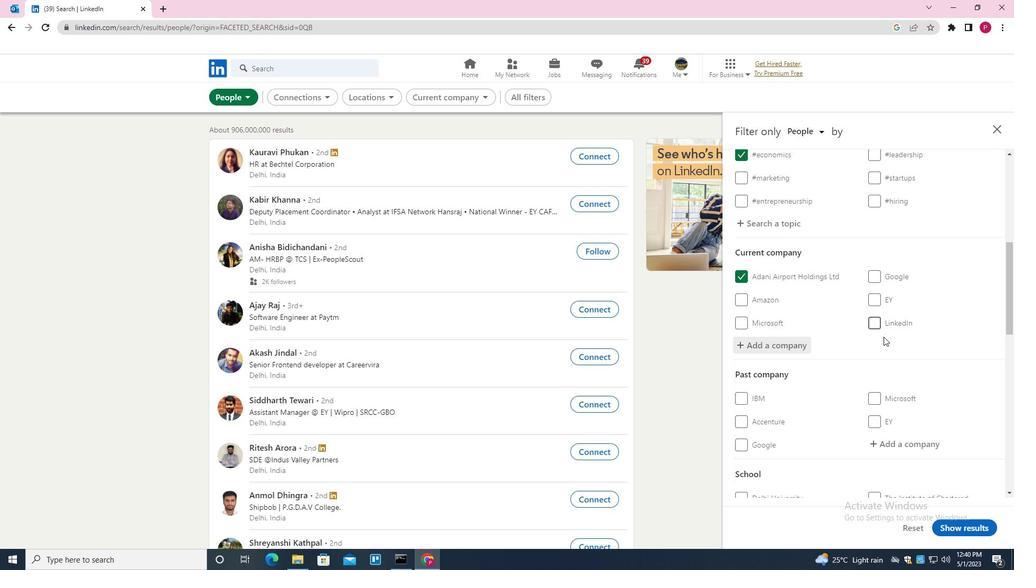 
Action: Mouse moved to (871, 365)
Screenshot: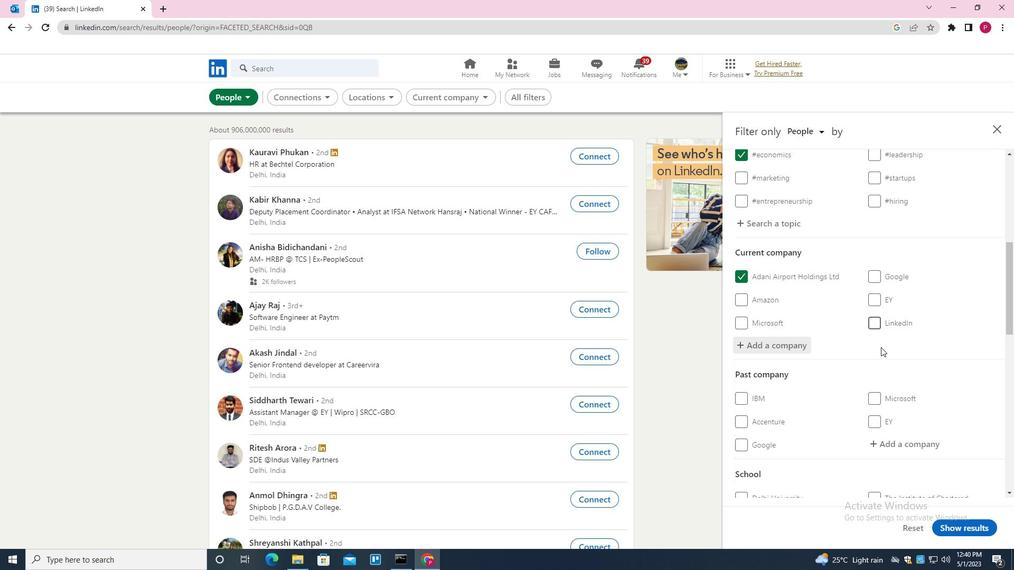 
Action: Mouse scrolled (871, 364) with delta (0, 0)
Screenshot: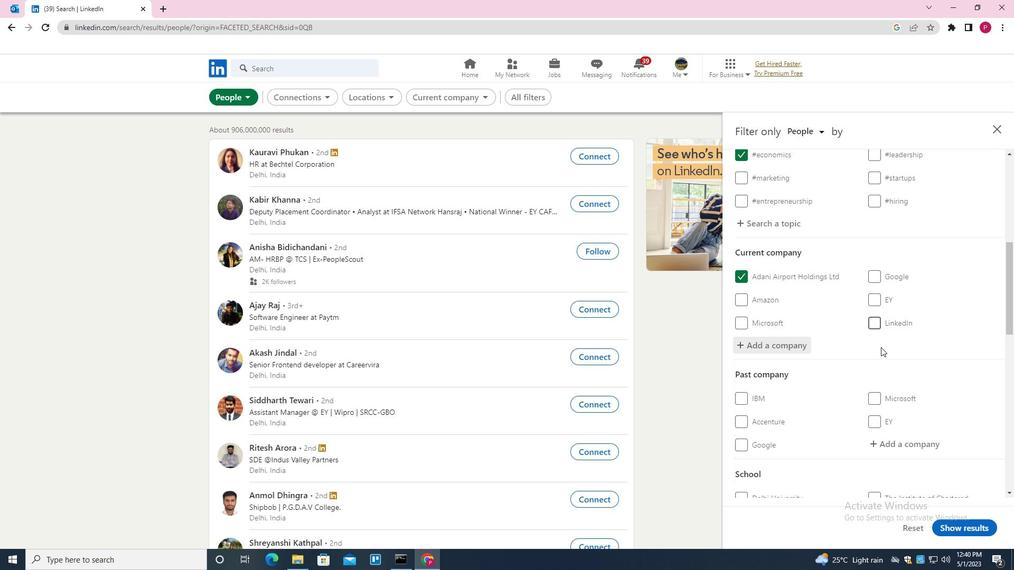 
Action: Mouse moved to (884, 340)
Screenshot: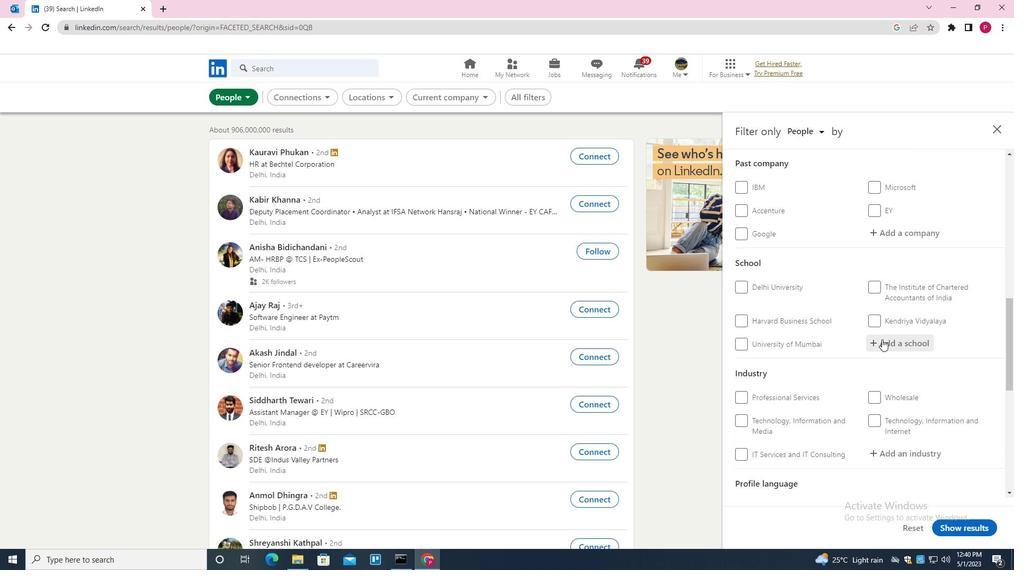 
Action: Mouse pressed left at (884, 340)
Screenshot: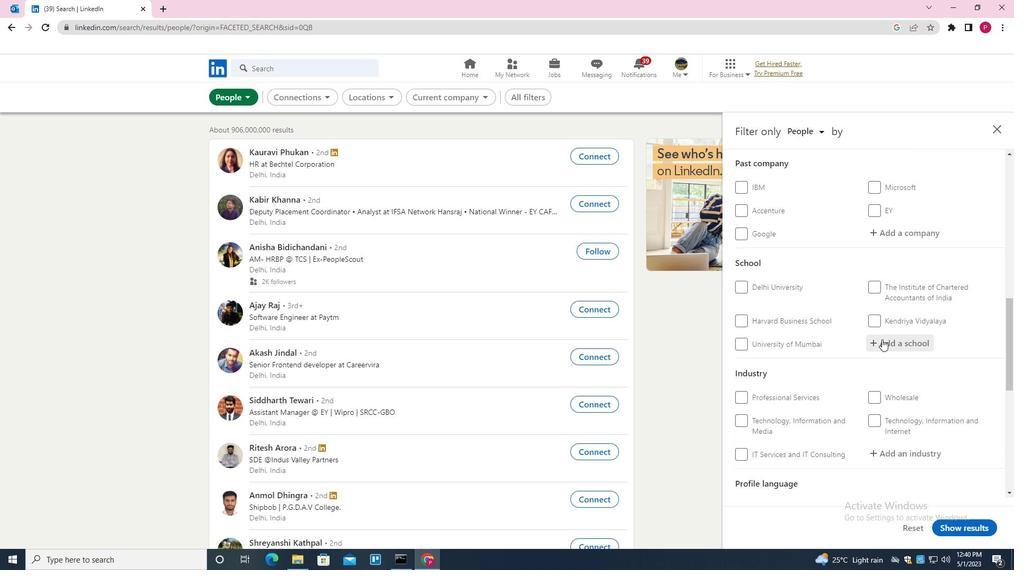
Action: Mouse moved to (884, 340)
Screenshot: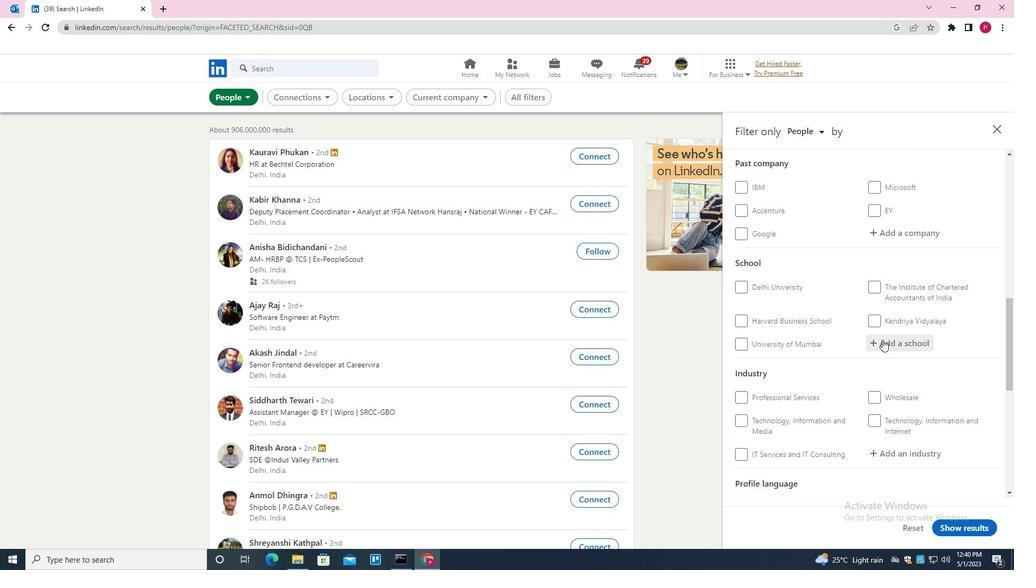 
Action: Key pressed <Key.shift><Key.shift><Key.shift><Key.shift><Key.shift>KURUKSHETRA<Key.space><Key.shift>UNIVERSITY<Key.down><Key.down><Key.enter>
Screenshot: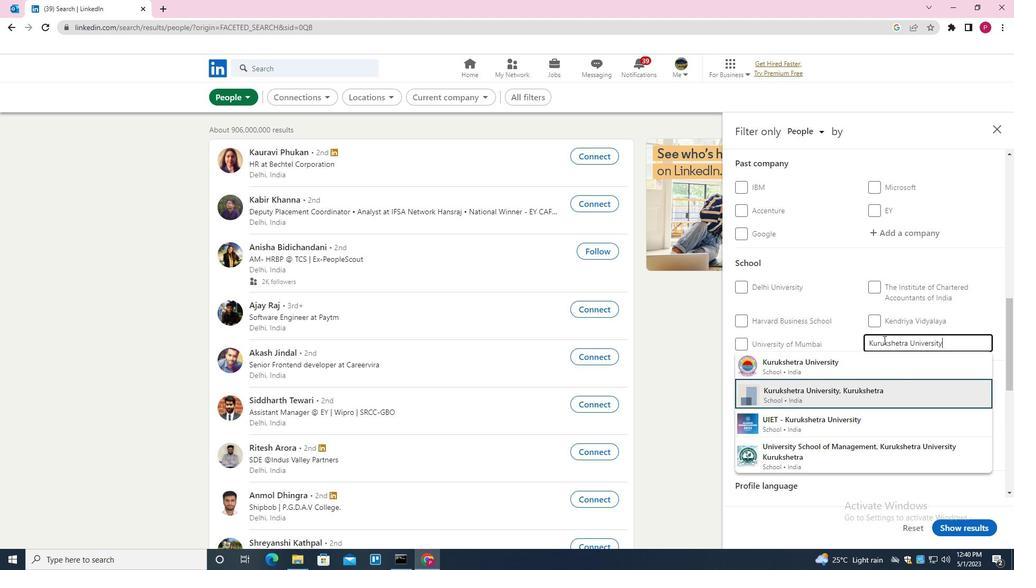 
Action: Mouse scrolled (884, 339) with delta (0, 0)
Screenshot: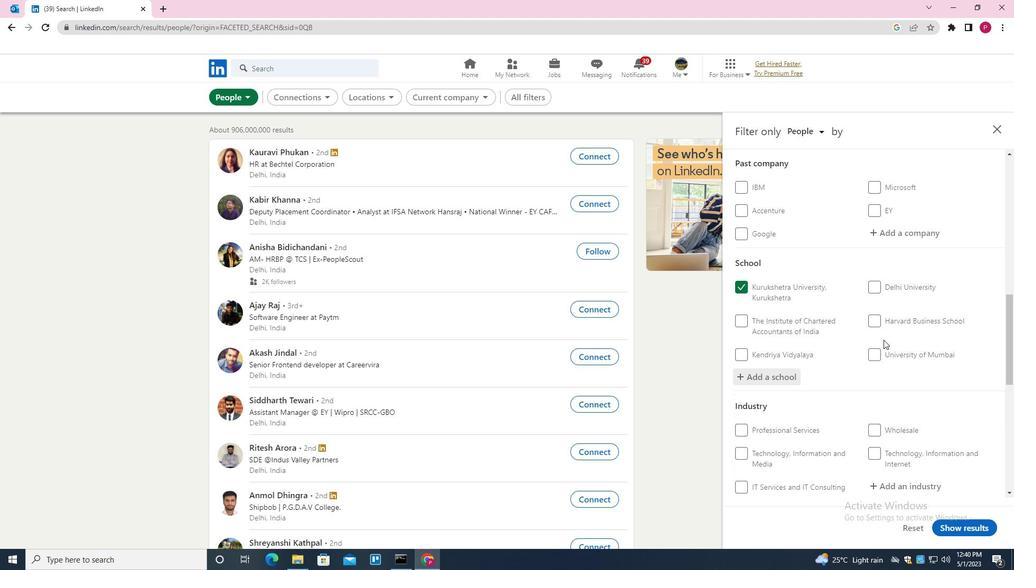 
Action: Mouse scrolled (884, 339) with delta (0, 0)
Screenshot: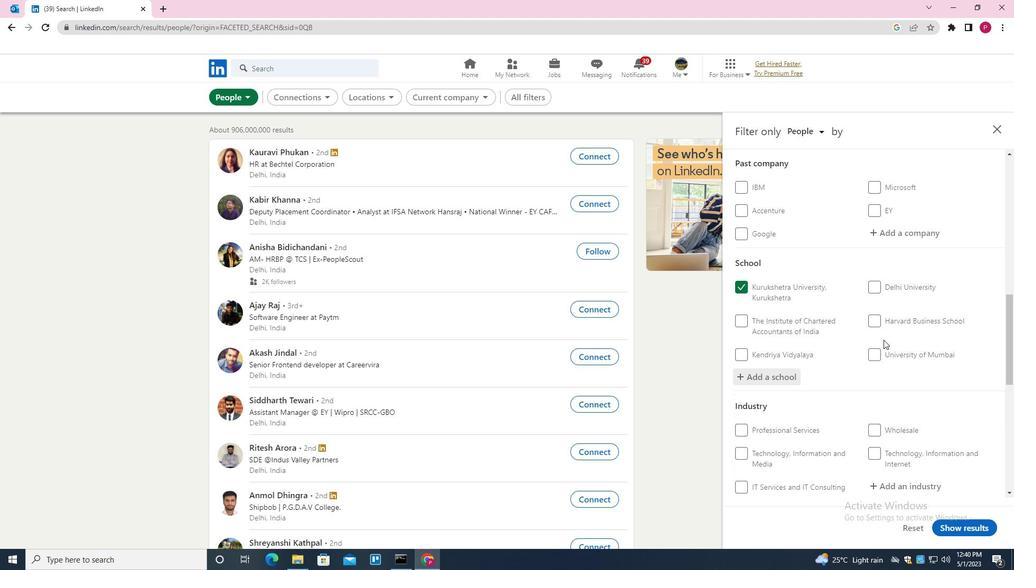 
Action: Mouse scrolled (884, 339) with delta (0, 0)
Screenshot: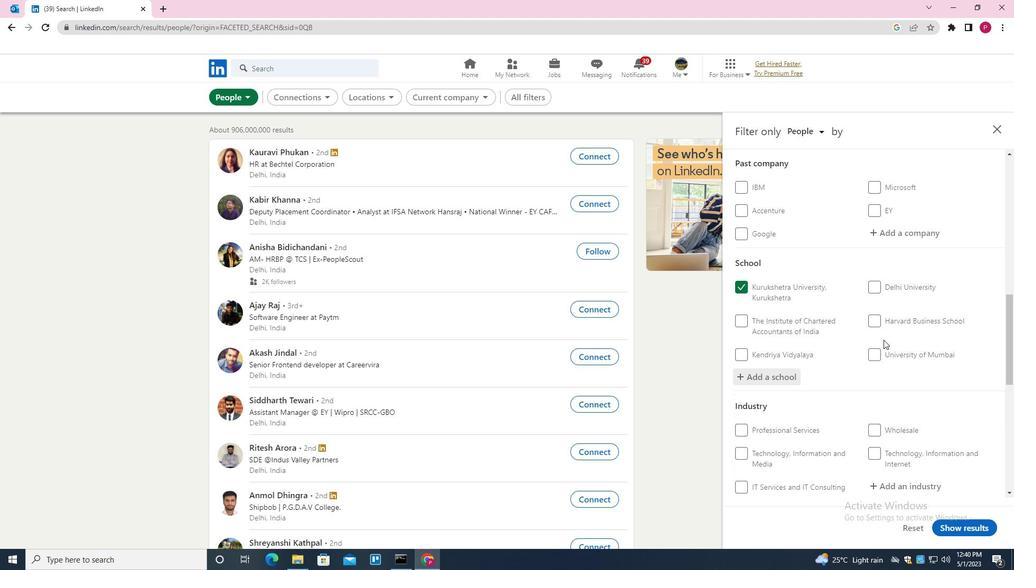 
Action: Mouse moved to (897, 331)
Screenshot: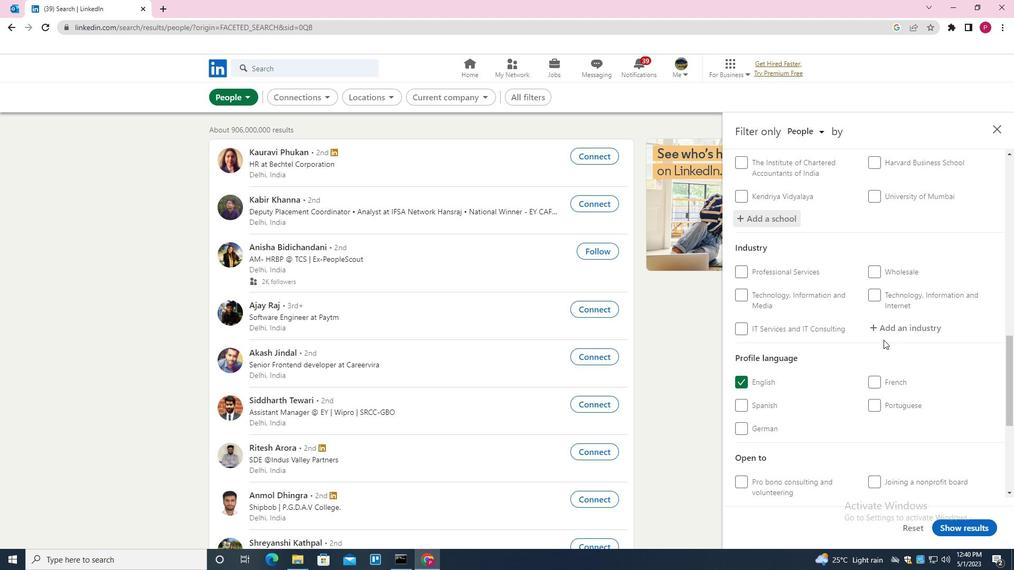 
Action: Mouse pressed left at (897, 331)
Screenshot: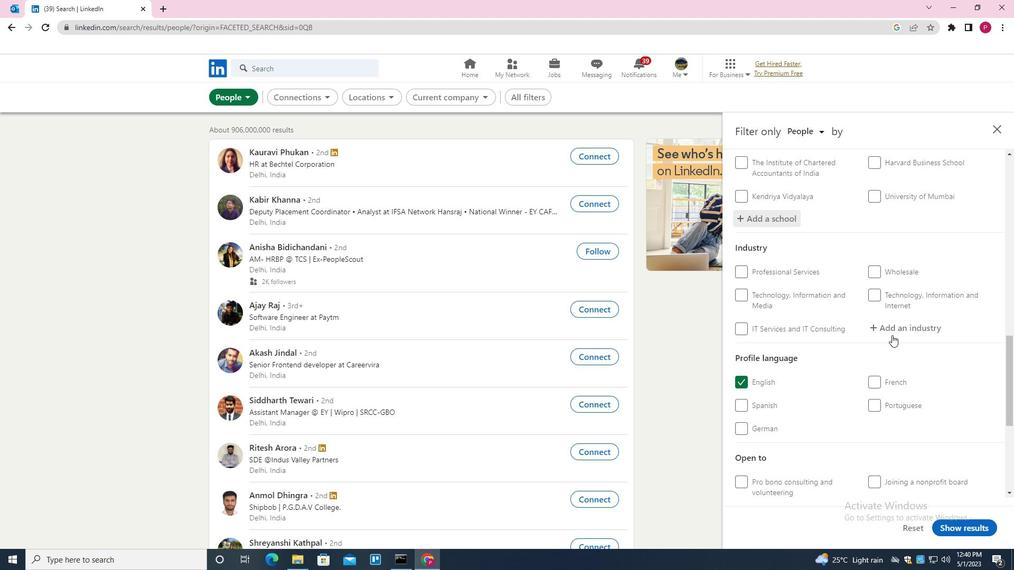 
Action: Key pressed <Key.shift><Key.shift><Key.shift><Key.shift><Key.shift>RETAIL<Key.space><Key.down><Key.down><Key.down><Key.down><Key.down><Key.down><Key.down><Key.down><Key.down><Key.down><Key.down><Key.down><Key.down><Key.down><Key.down><Key.up><Key.enter>
Screenshot: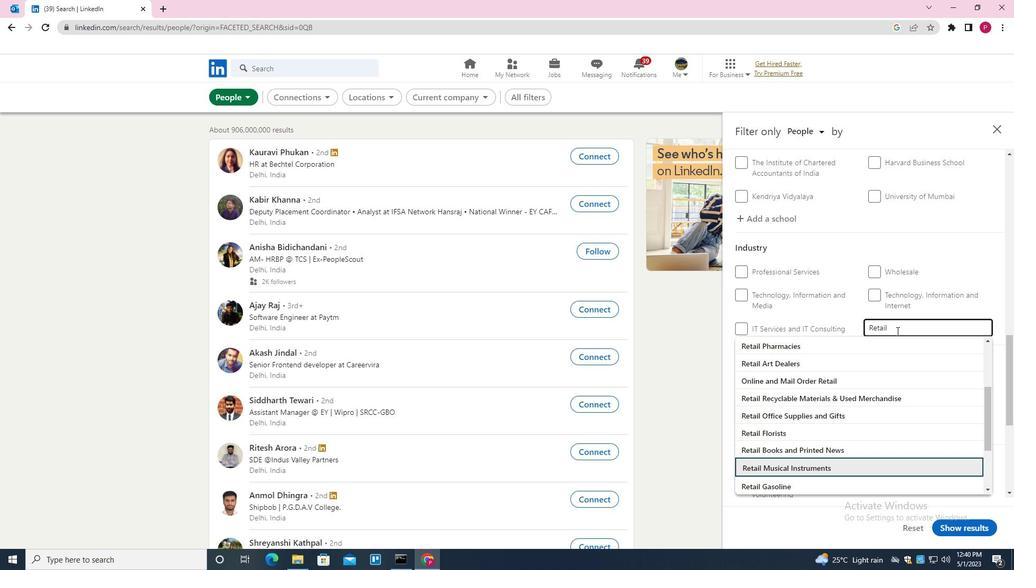 
Action: Mouse moved to (908, 412)
Screenshot: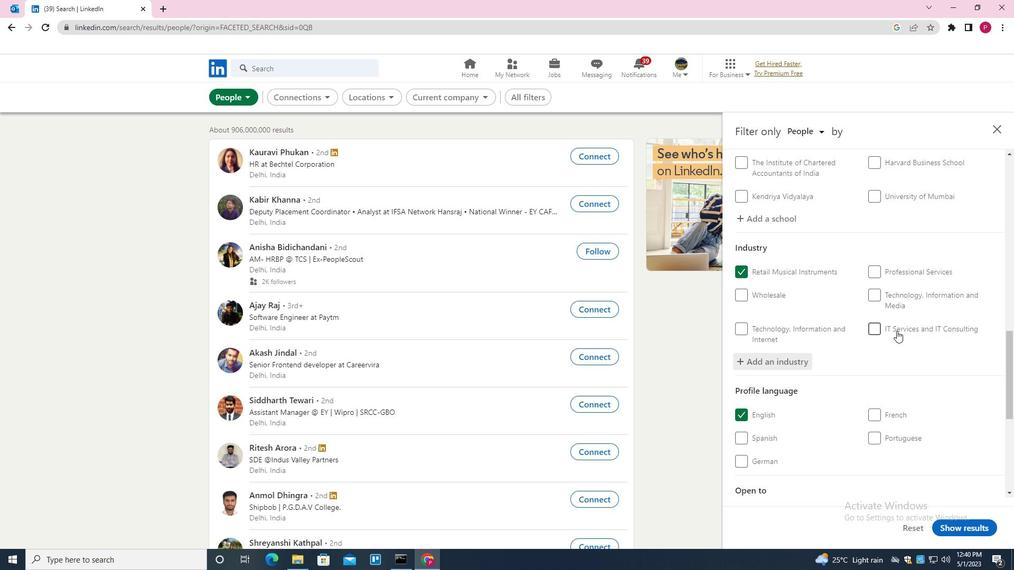 
Action: Mouse scrolled (908, 411) with delta (0, 0)
Screenshot: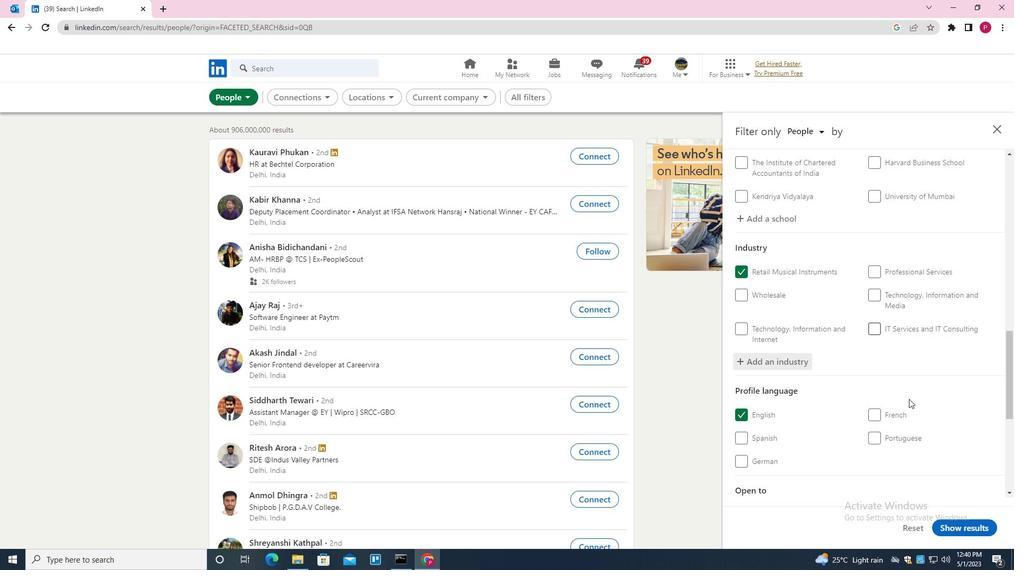 
Action: Mouse scrolled (908, 411) with delta (0, 0)
Screenshot: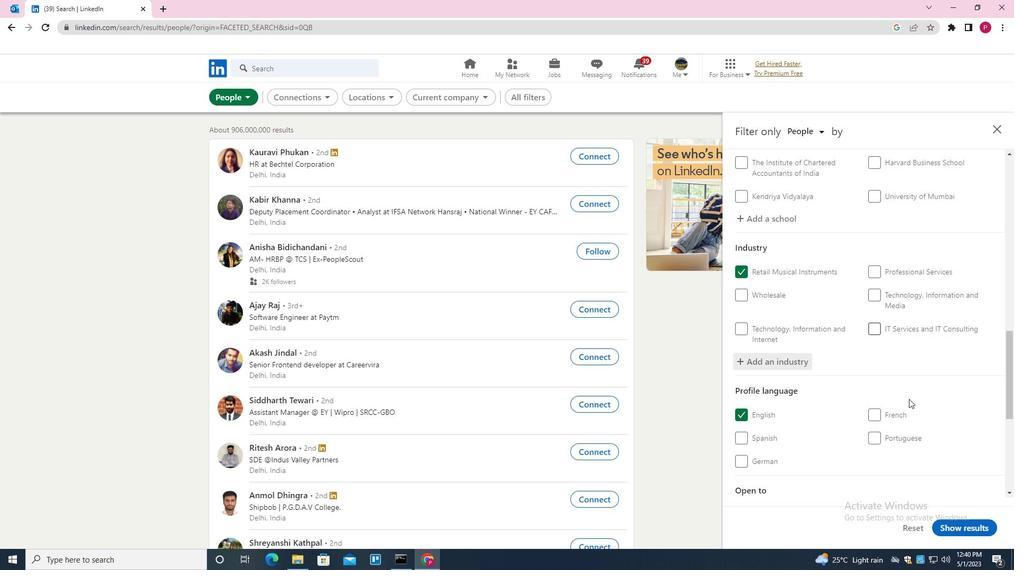 
Action: Mouse scrolled (908, 411) with delta (0, 0)
Screenshot: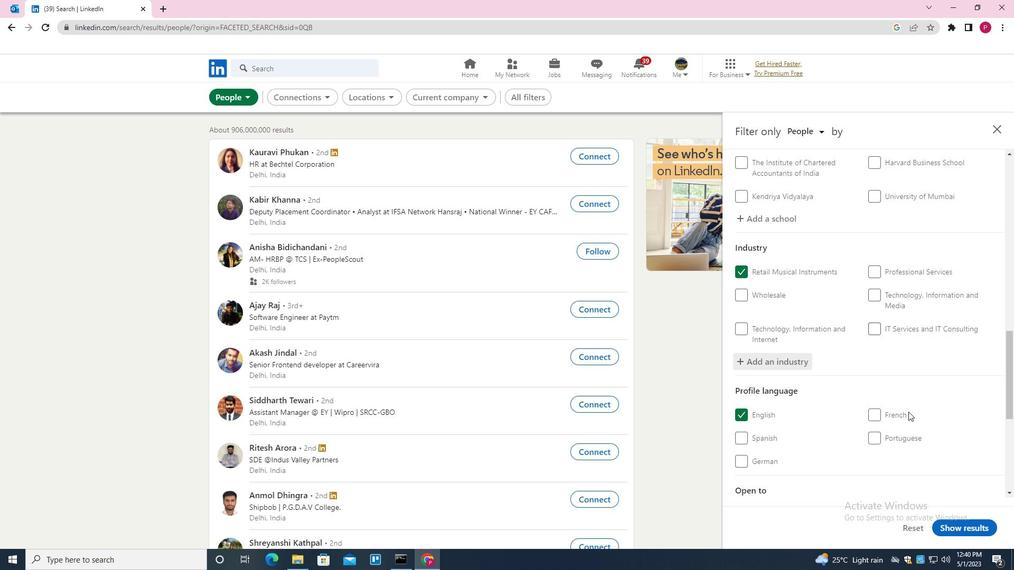 
Action: Mouse moved to (908, 462)
Screenshot: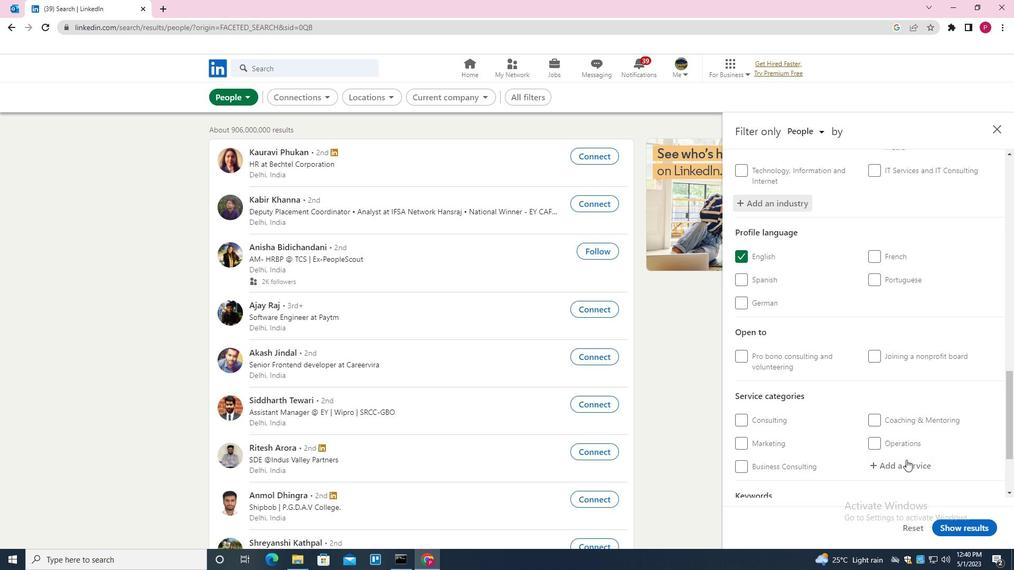 
Action: Mouse pressed left at (908, 462)
Screenshot: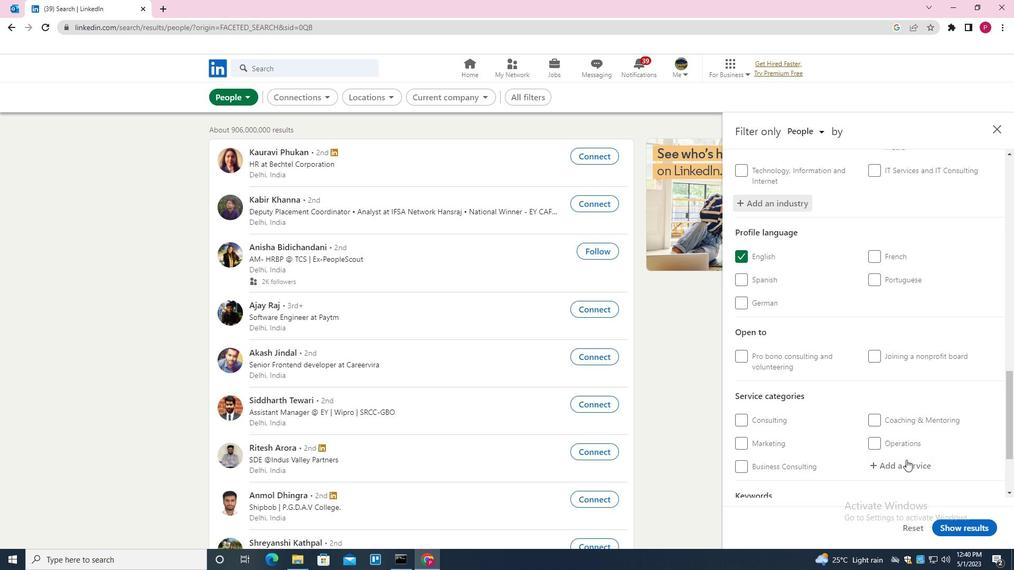 
Action: Key pressed <Key.shift><Key.shift><Key.shift>FINANCIAL<Key.down><Key.down><Key.enter>
Screenshot: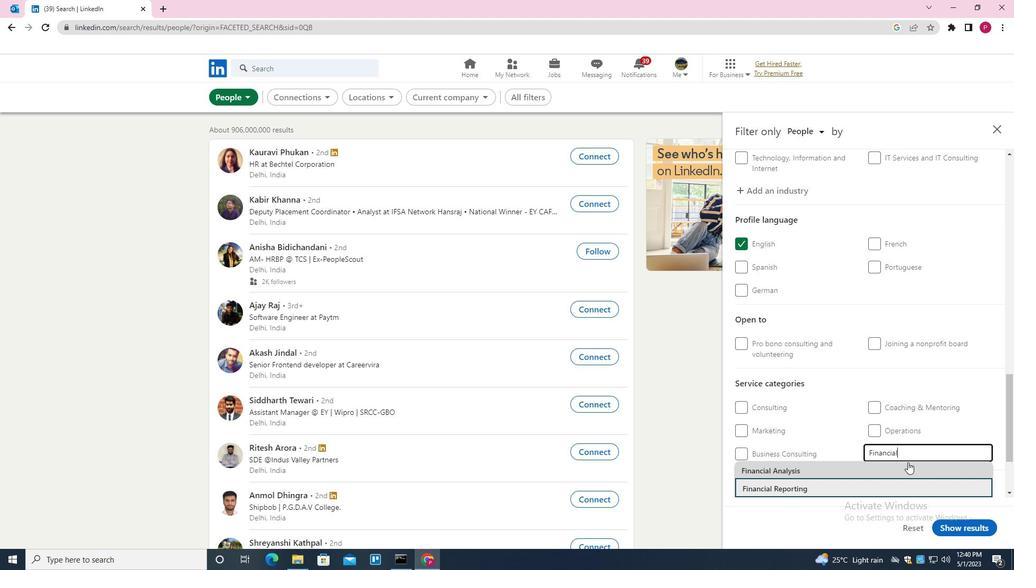 
Action: Mouse scrolled (908, 462) with delta (0, 0)
Screenshot: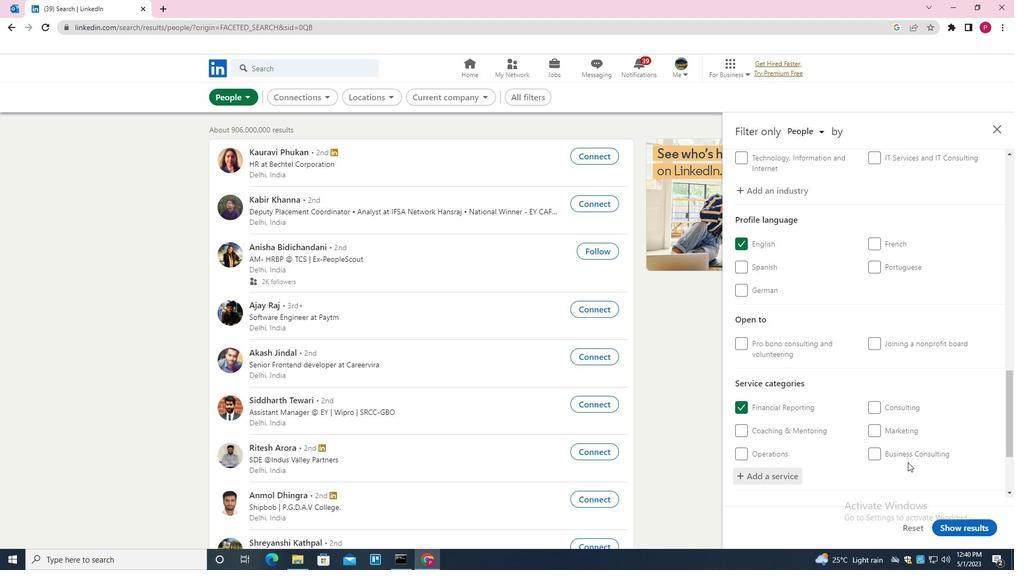 
Action: Mouse scrolled (908, 462) with delta (0, 0)
Screenshot: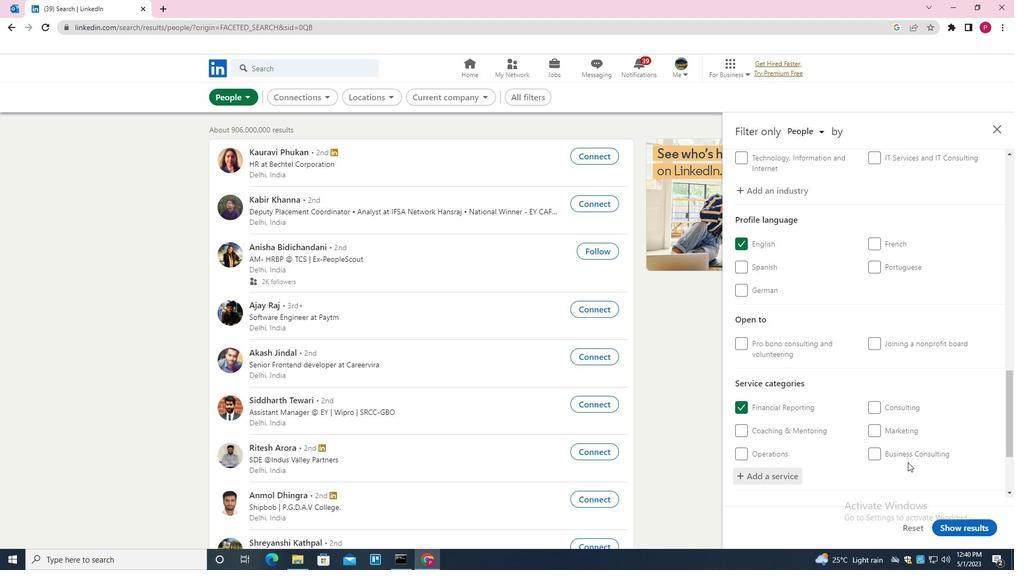 
Action: Mouse scrolled (908, 462) with delta (0, 0)
Screenshot: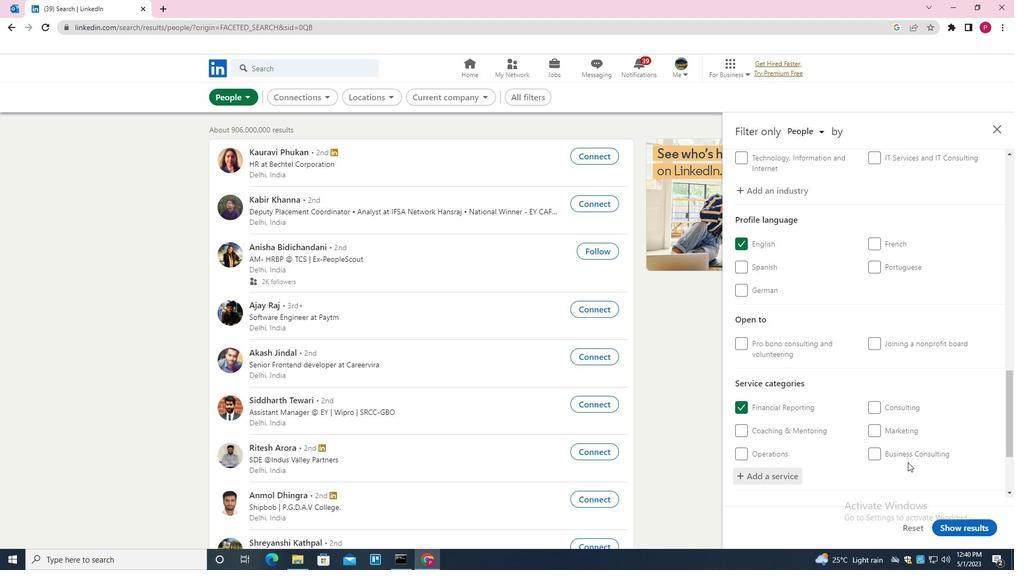 
Action: Mouse scrolled (908, 462) with delta (0, 0)
Screenshot: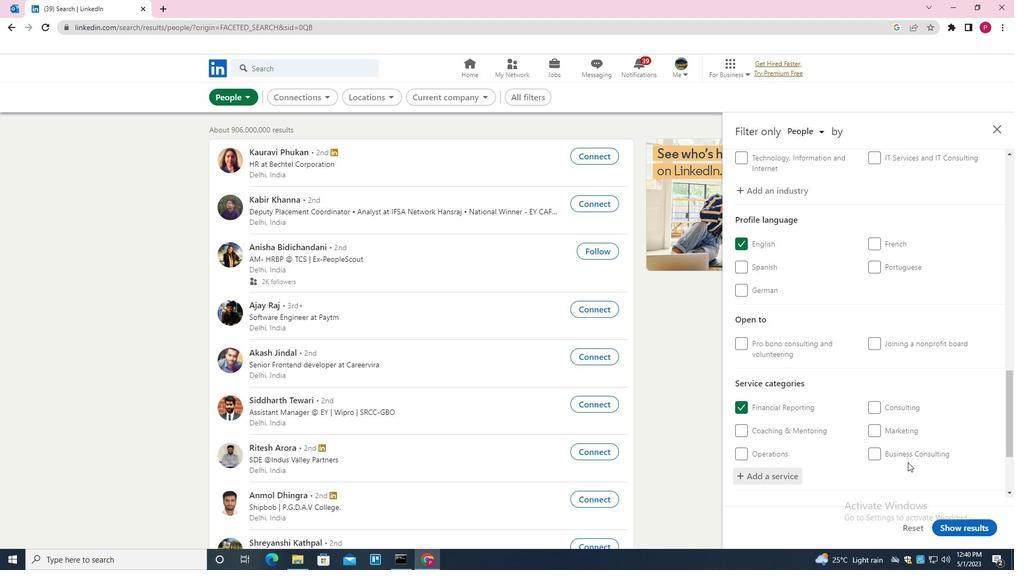 
Action: Mouse scrolled (908, 462) with delta (0, 0)
Screenshot: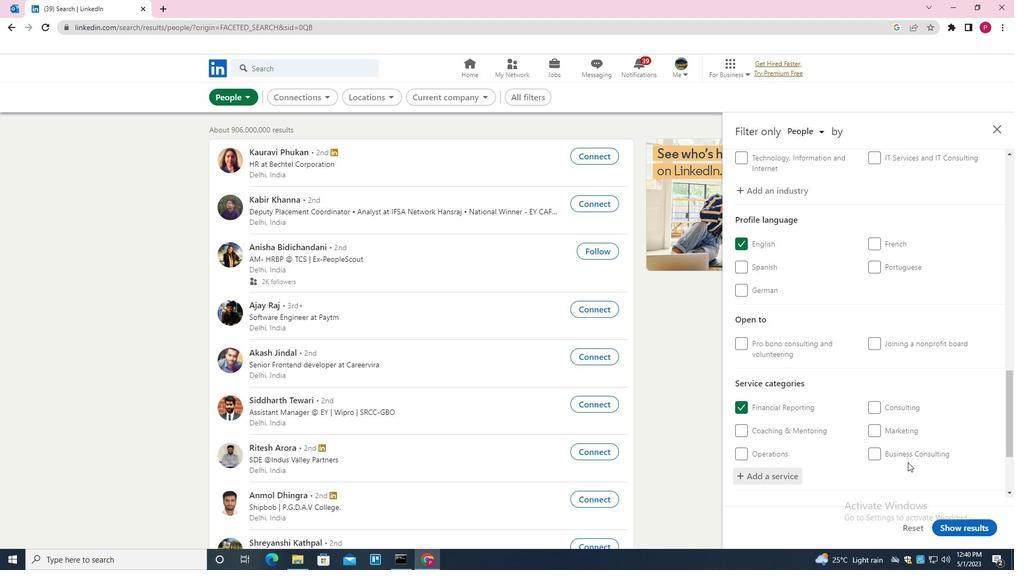 
Action: Mouse scrolled (908, 462) with delta (0, 0)
Screenshot: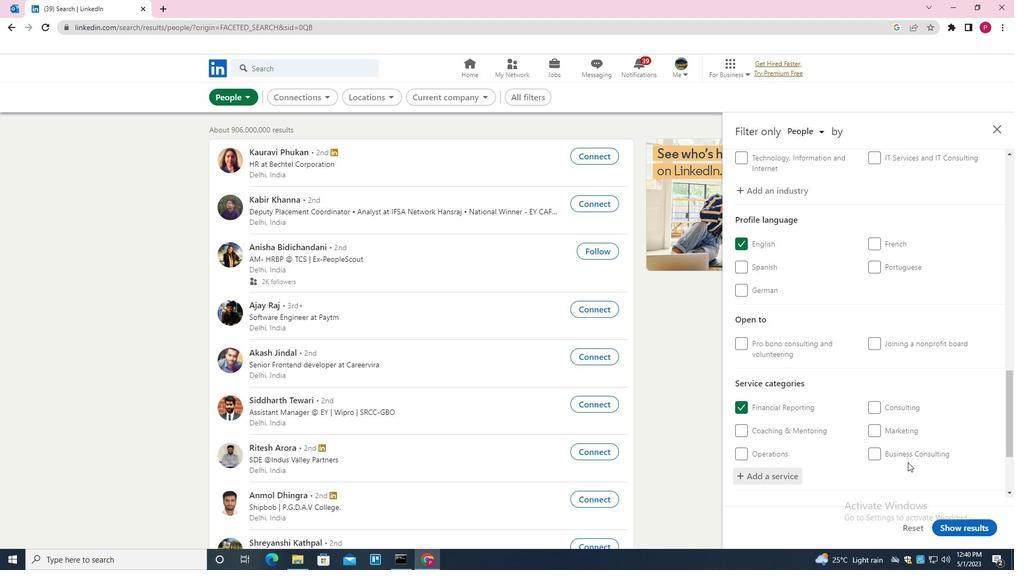 
Action: Mouse moved to (787, 447)
Screenshot: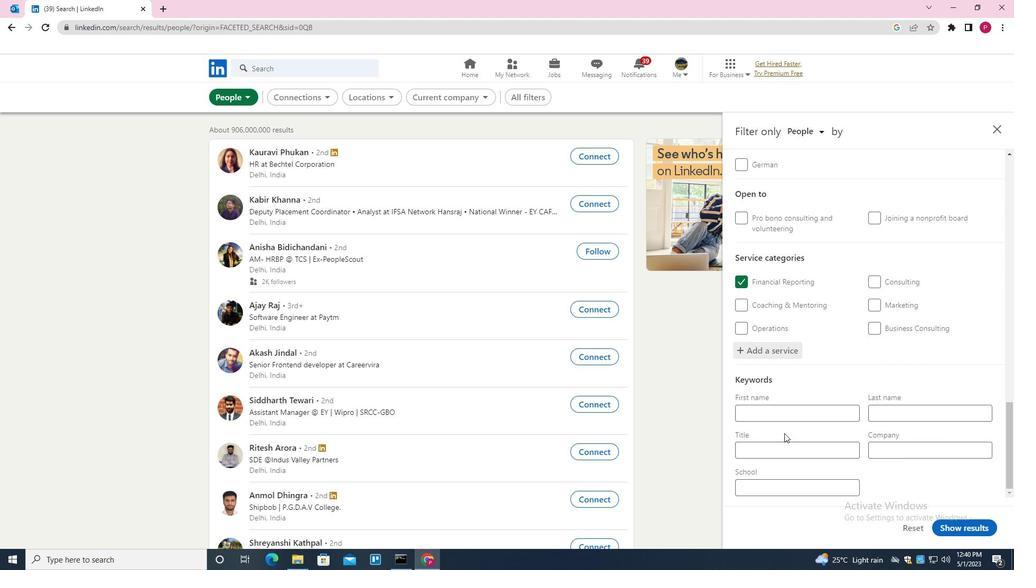 
Action: Mouse pressed left at (787, 447)
Screenshot: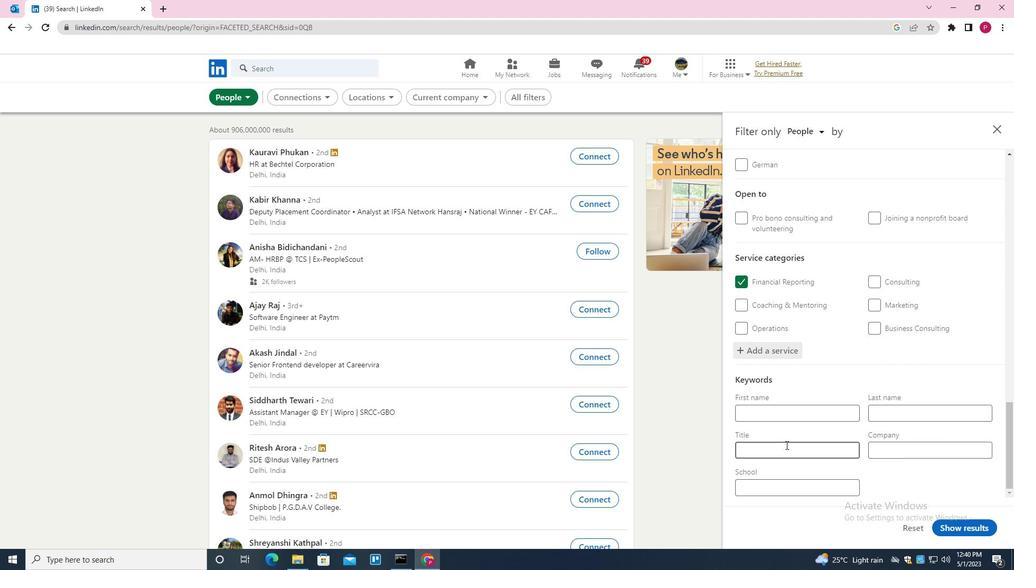 
Action: Key pressed <Key.shift><Key.shift><Key.shift><Key.shift>P<Key.backspace><Key.shift>OPERATIONS<Key.space><Key.shift>ASSISTANT
Screenshot: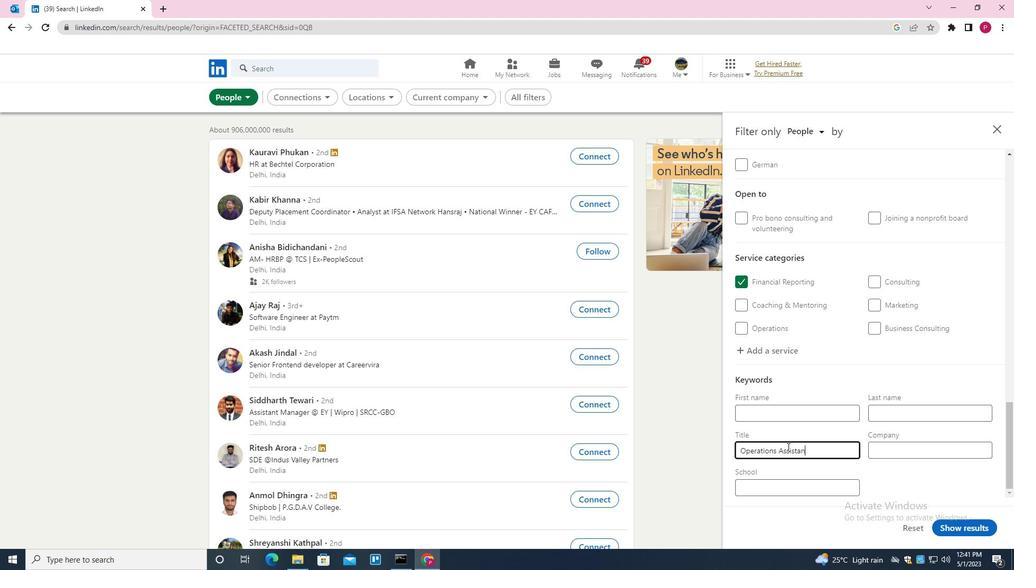 
Action: Mouse moved to (971, 526)
Screenshot: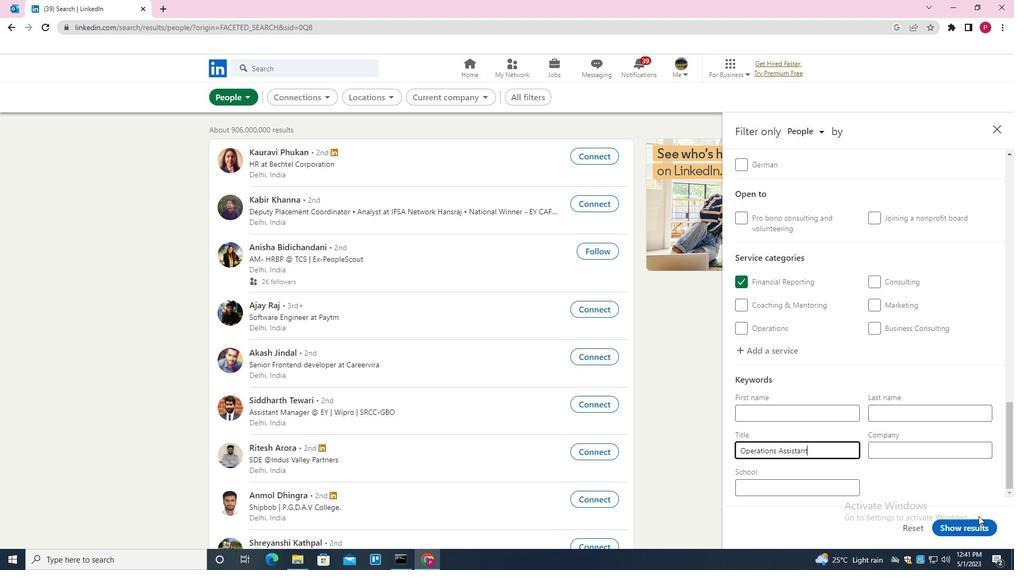 
Action: Mouse pressed left at (971, 526)
Screenshot: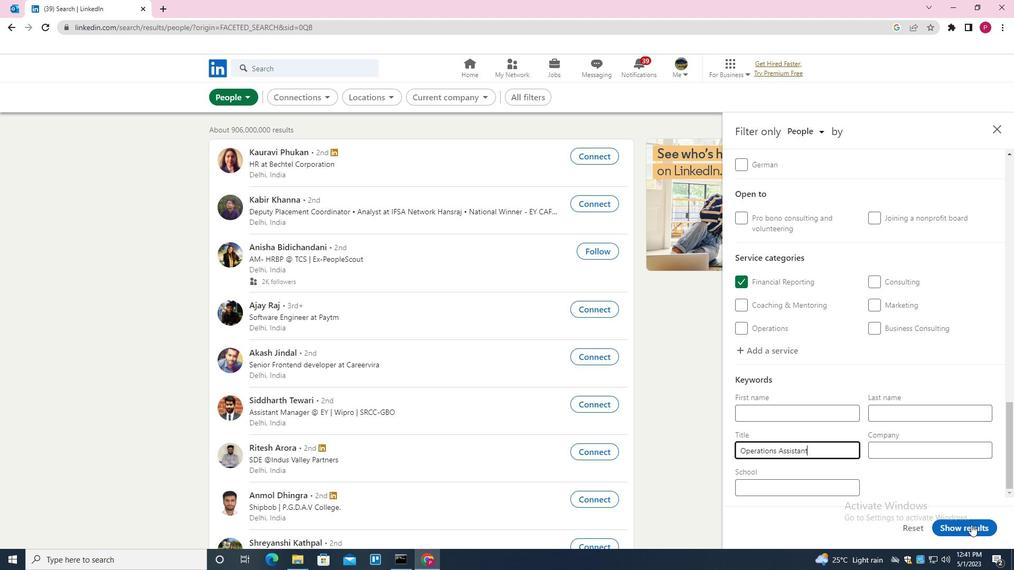 
Action: Mouse moved to (397, 236)
Screenshot: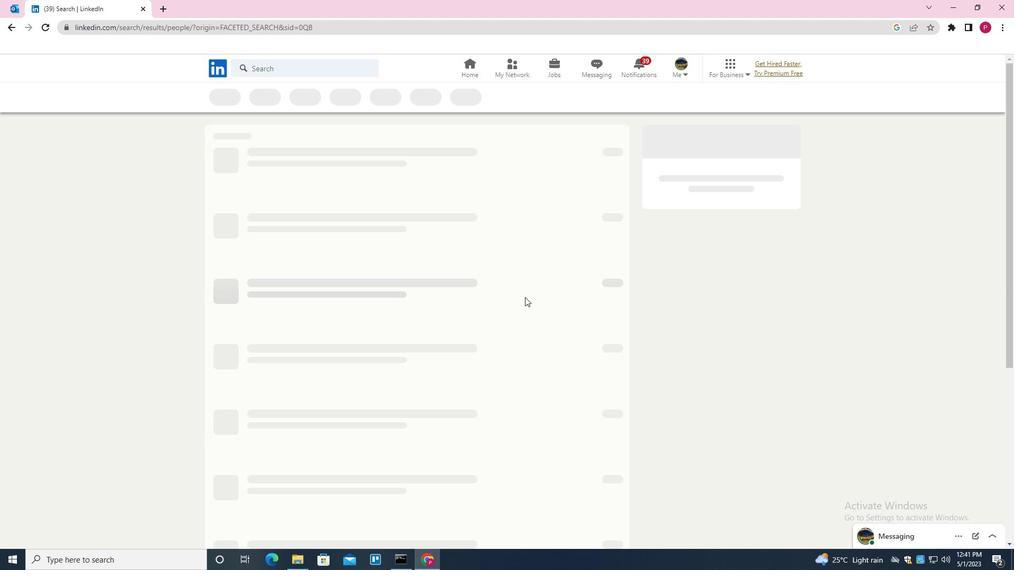 
